 Task: Reply to email with the signature Delaney King with the subject 'Meeting minutes' from softage.1@softage.net with the message 'Could you provide me with a status report on the project's resource utilization?' with CC to softage.10@softage.net with an attached document Business_case.docx
Action: Mouse moved to (982, 231)
Screenshot: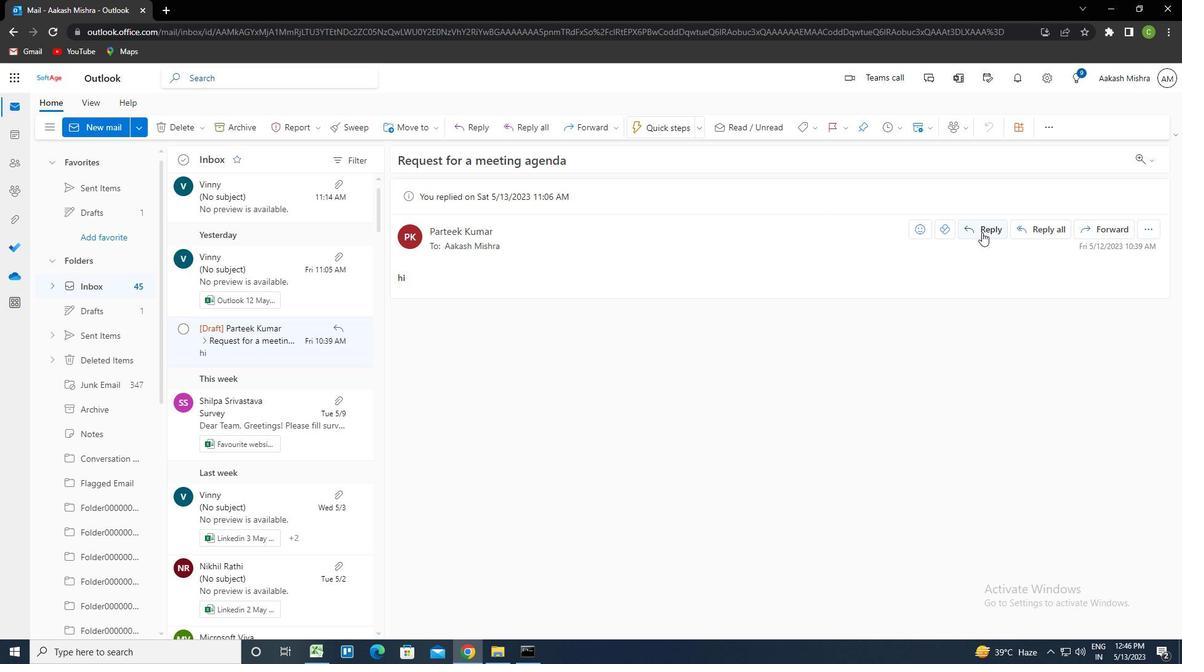 
Action: Mouse pressed left at (982, 231)
Screenshot: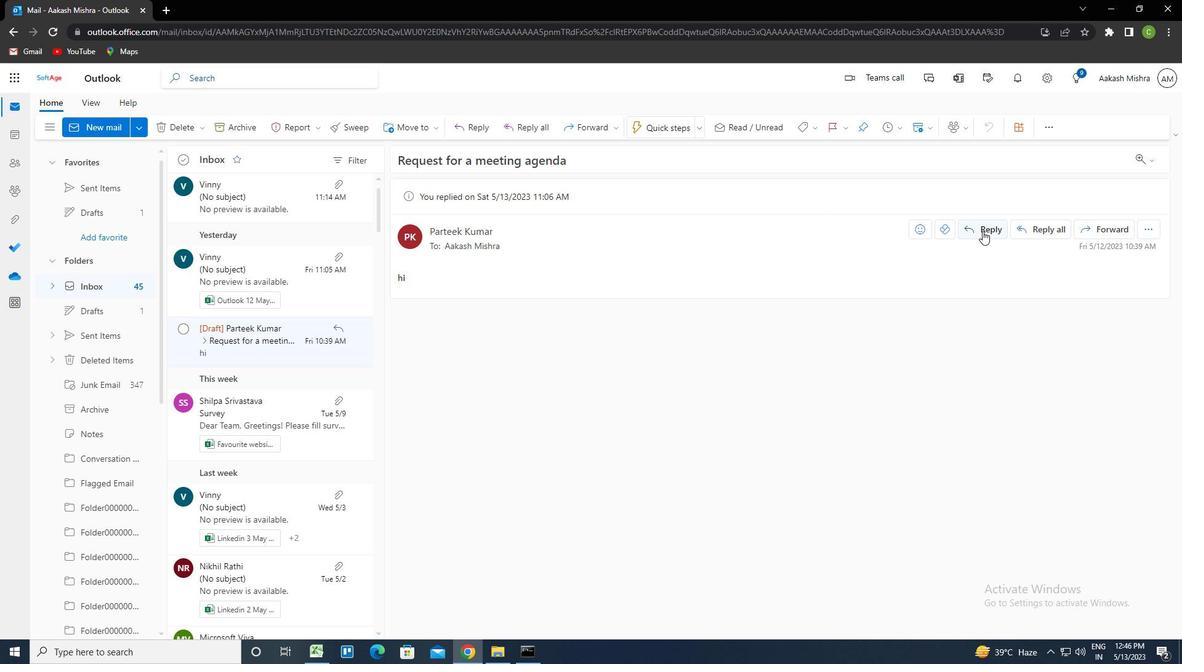 
Action: Mouse moved to (792, 135)
Screenshot: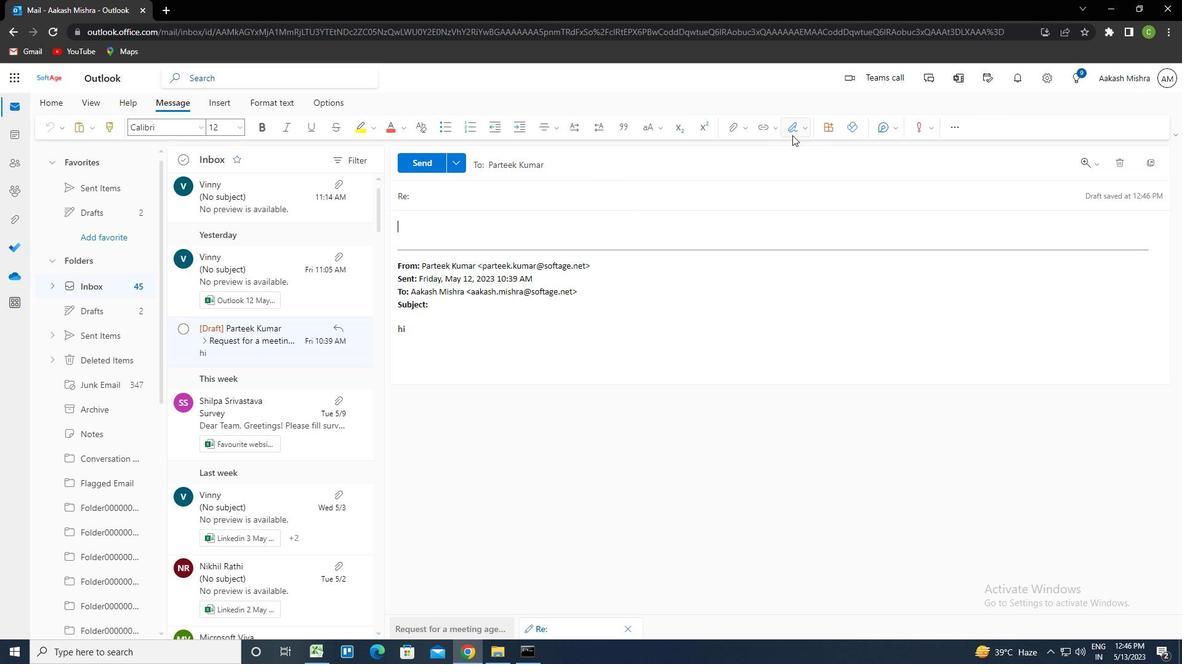 
Action: Mouse pressed left at (792, 135)
Screenshot: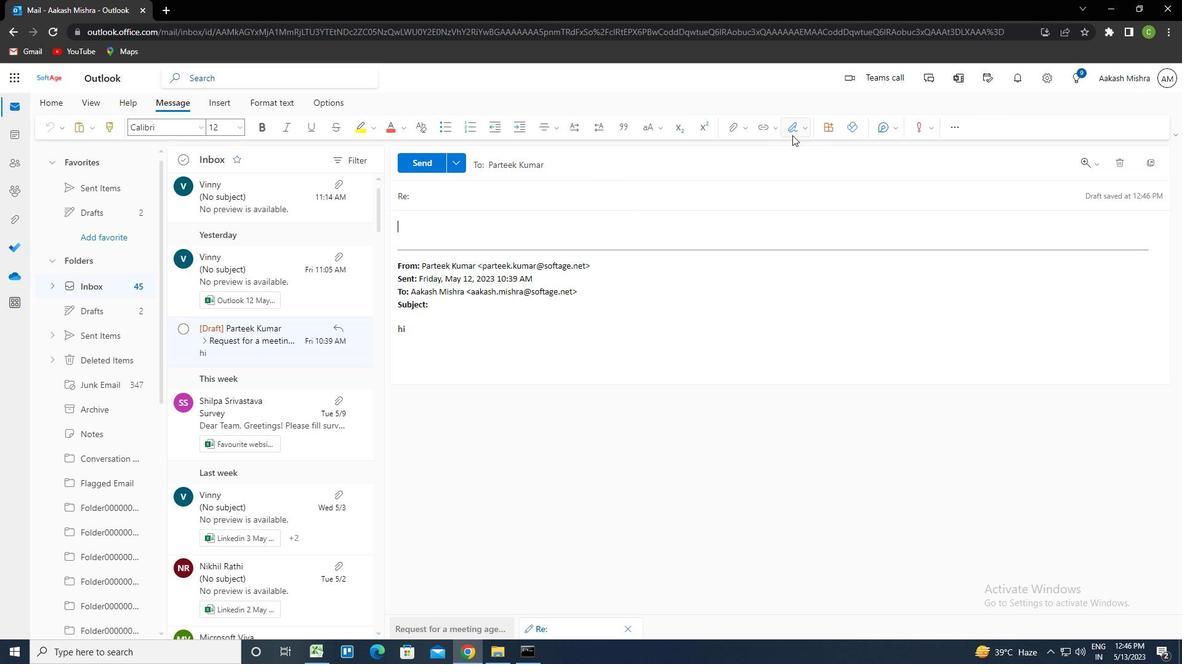 
Action: Mouse moved to (769, 177)
Screenshot: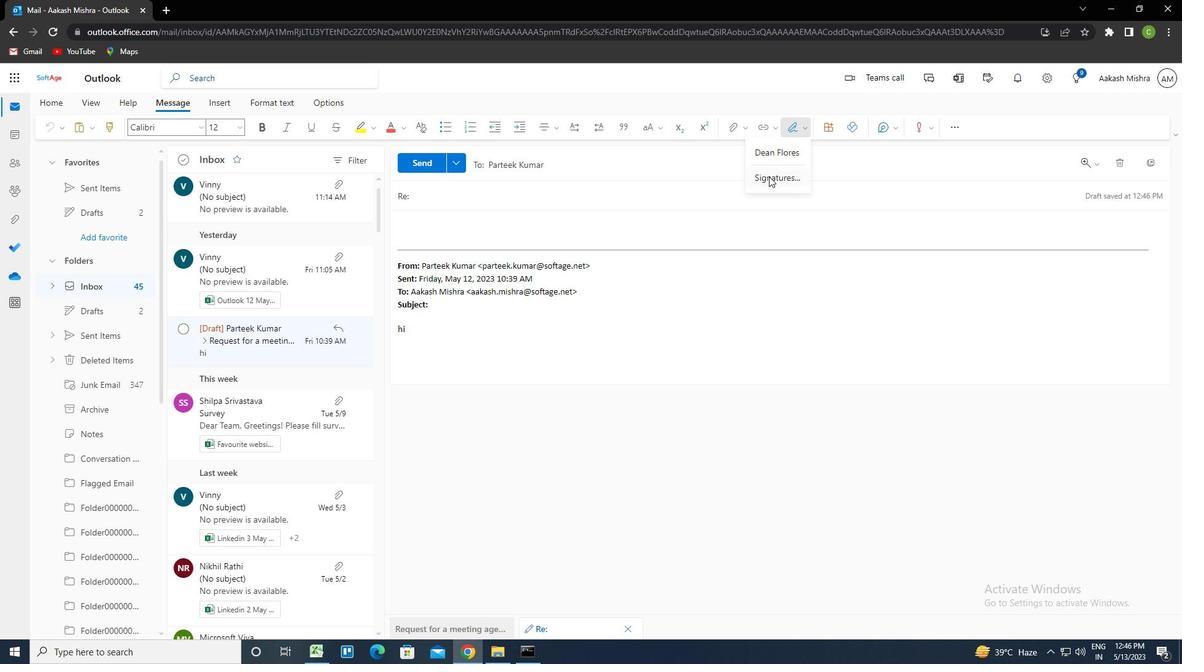 
Action: Mouse pressed left at (769, 177)
Screenshot: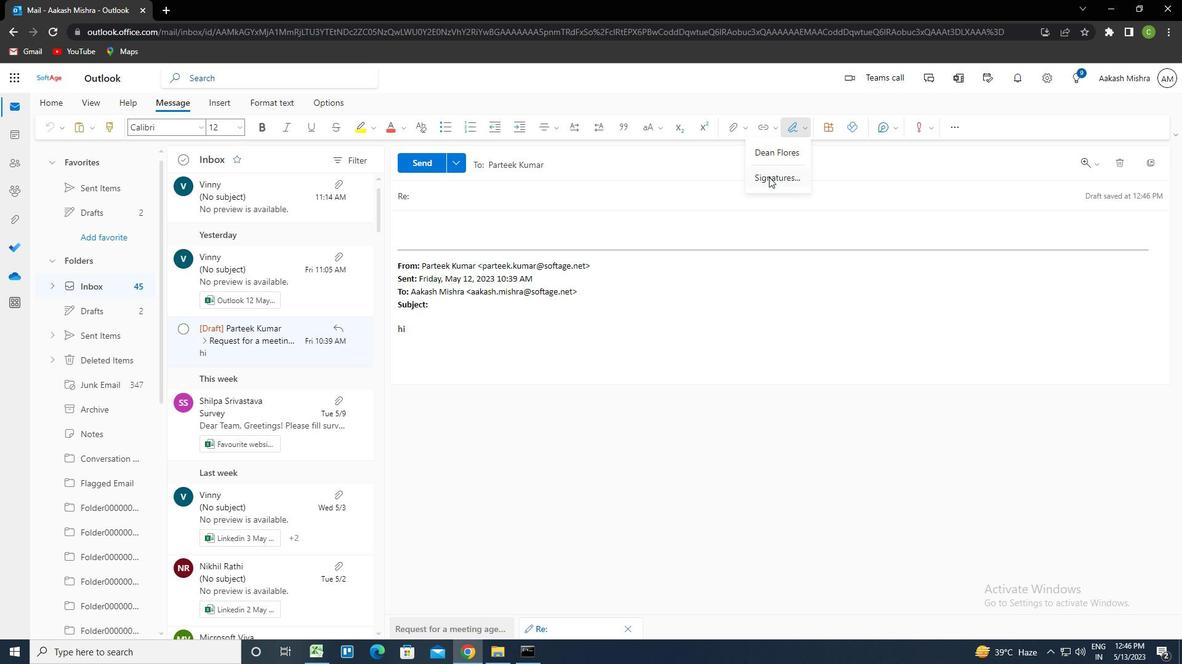
Action: Mouse moved to (831, 227)
Screenshot: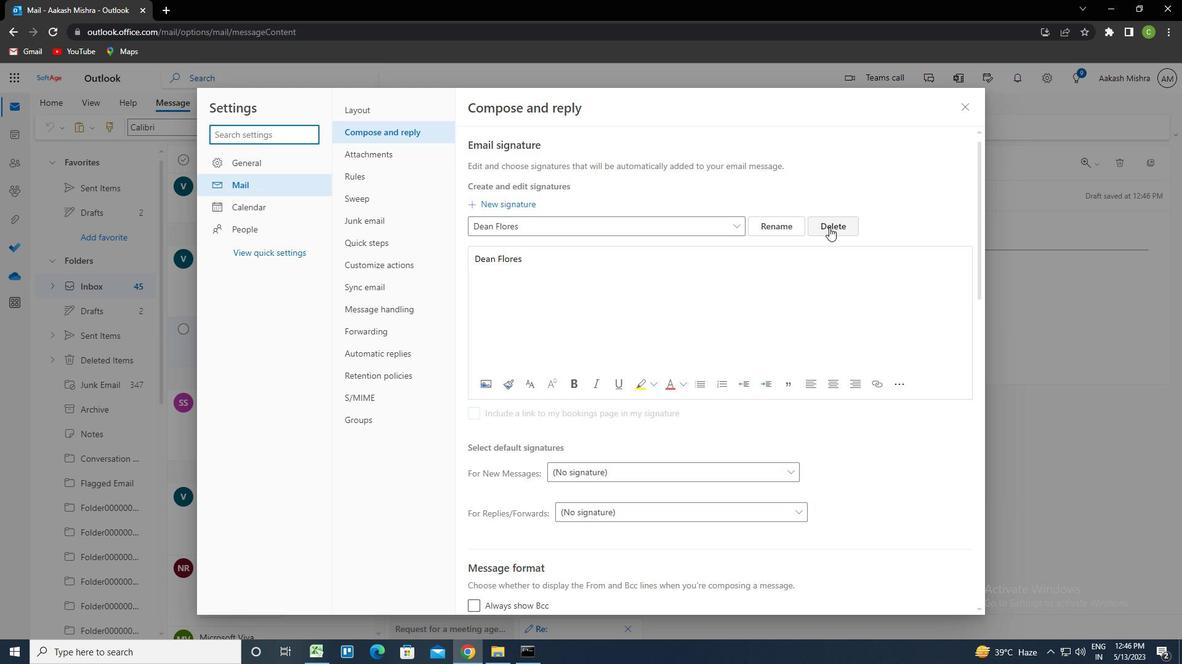 
Action: Mouse pressed left at (831, 227)
Screenshot: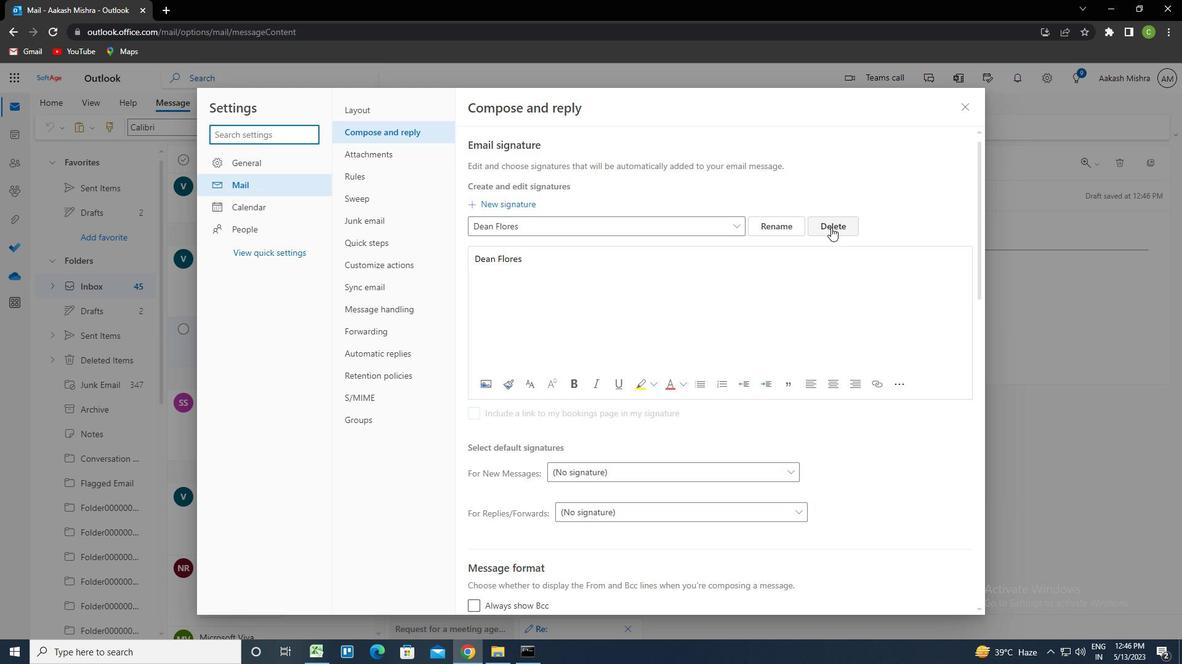 
Action: Mouse moved to (647, 229)
Screenshot: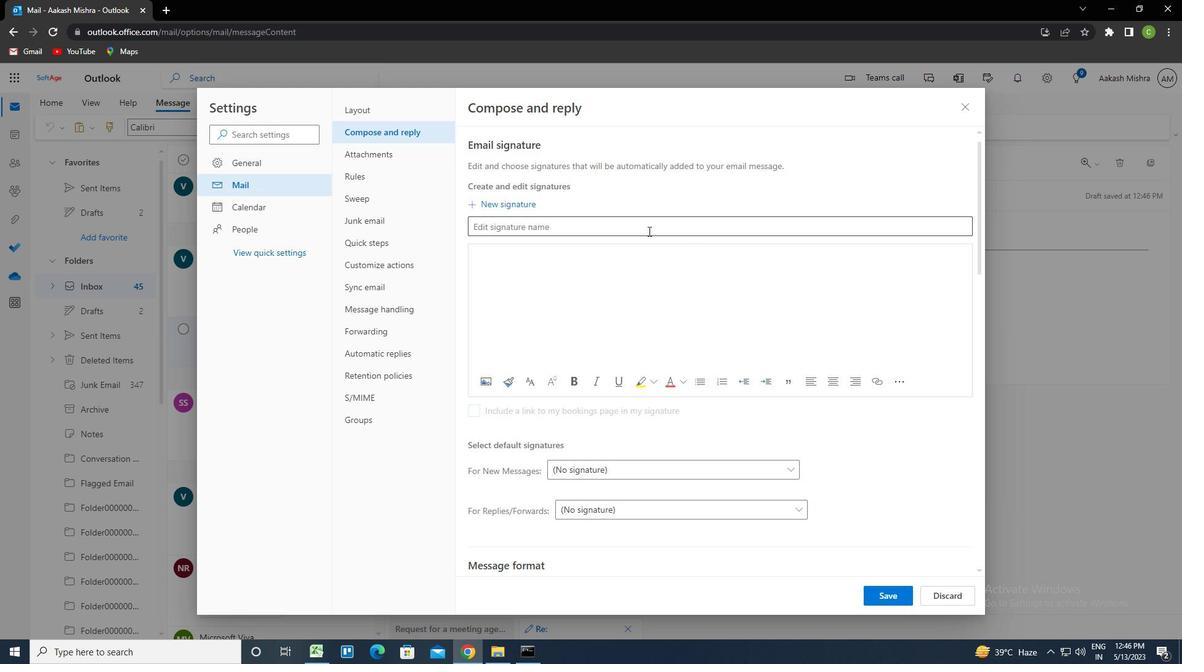 
Action: Mouse pressed left at (647, 229)
Screenshot: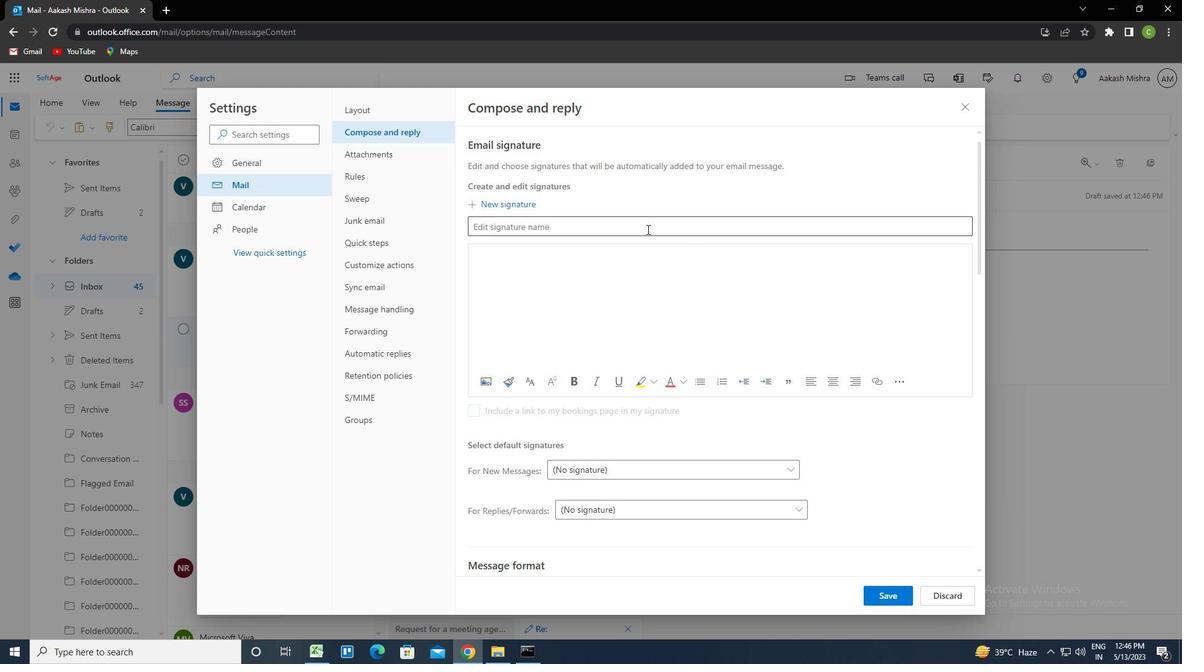 
Action: Key pressed <Key.caps_lock>d<Key.caps_lock>Elaney<Key.space><Key.caps_lock>k<Key.caps_lock>ing<Key.tab><Key.caps_lock>d<Key.caps_lock>enaley<Key.backspace><Key.backspace><Key.backspace><Key.backspace><Key.backspace>laney<Key.space><Key.caps_lock>k<Key.caps_lock>inf<Key.backspace>g
Screenshot: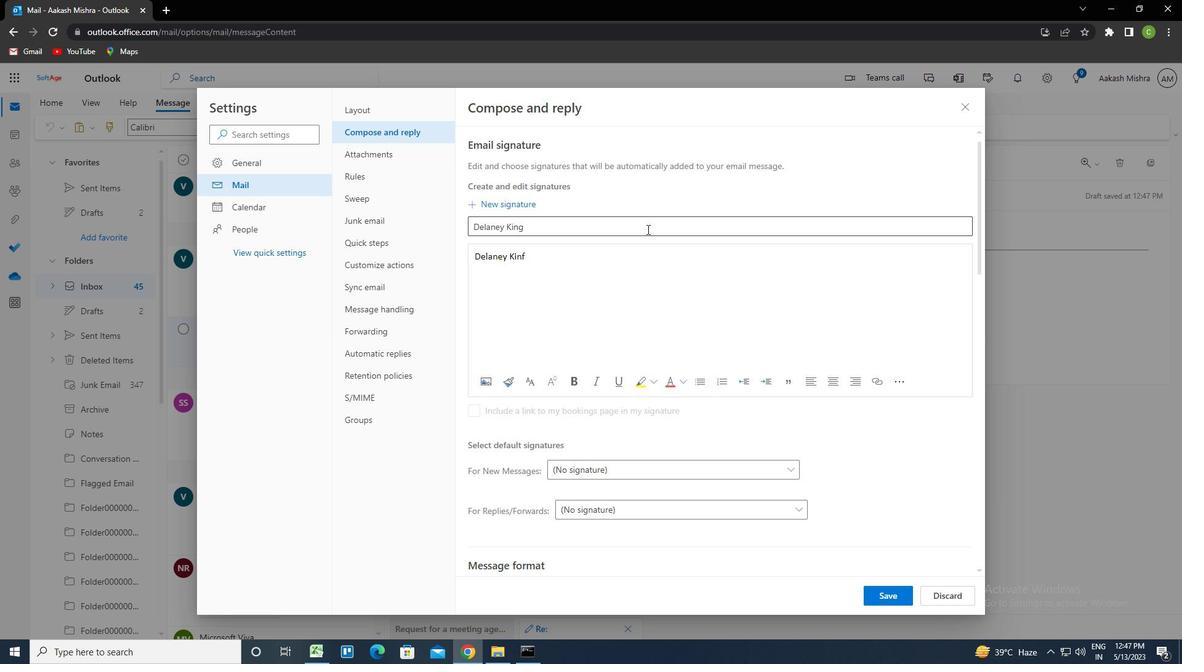 
Action: Mouse moved to (880, 594)
Screenshot: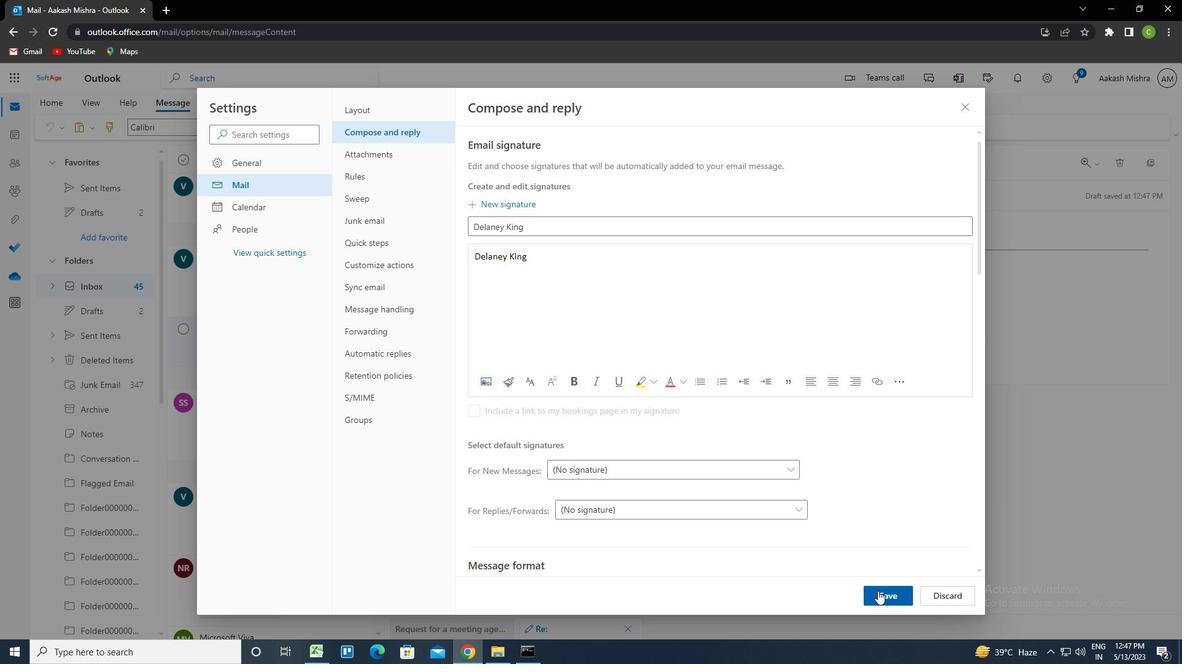 
Action: Mouse pressed left at (880, 594)
Screenshot: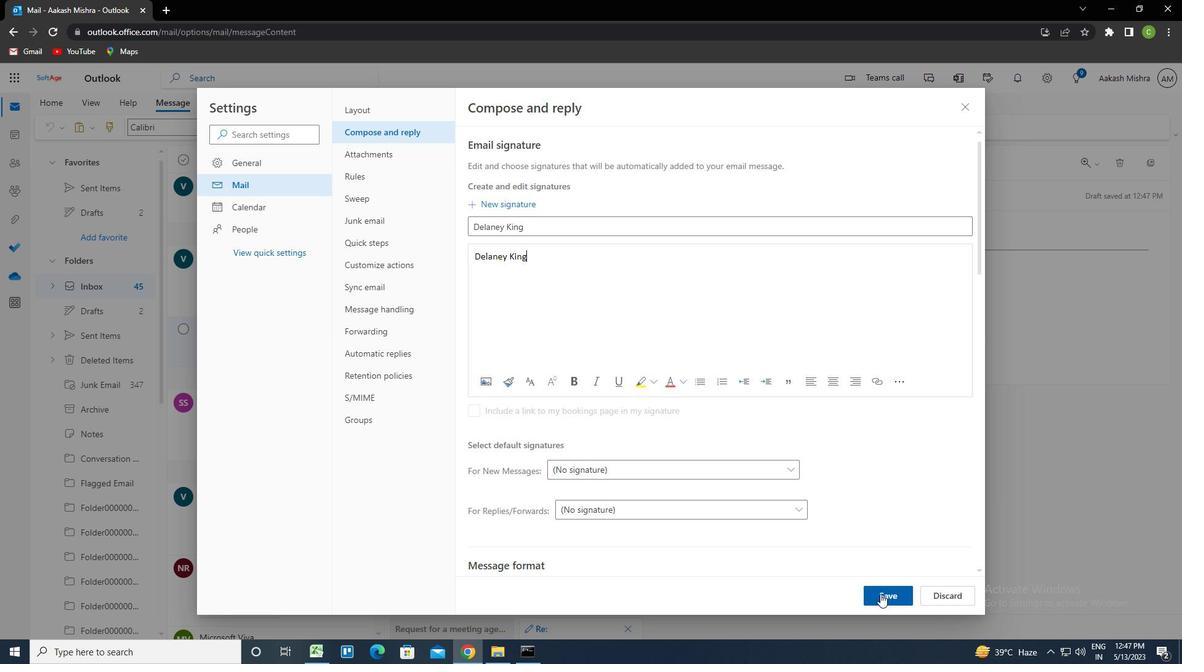 
Action: Mouse moved to (966, 113)
Screenshot: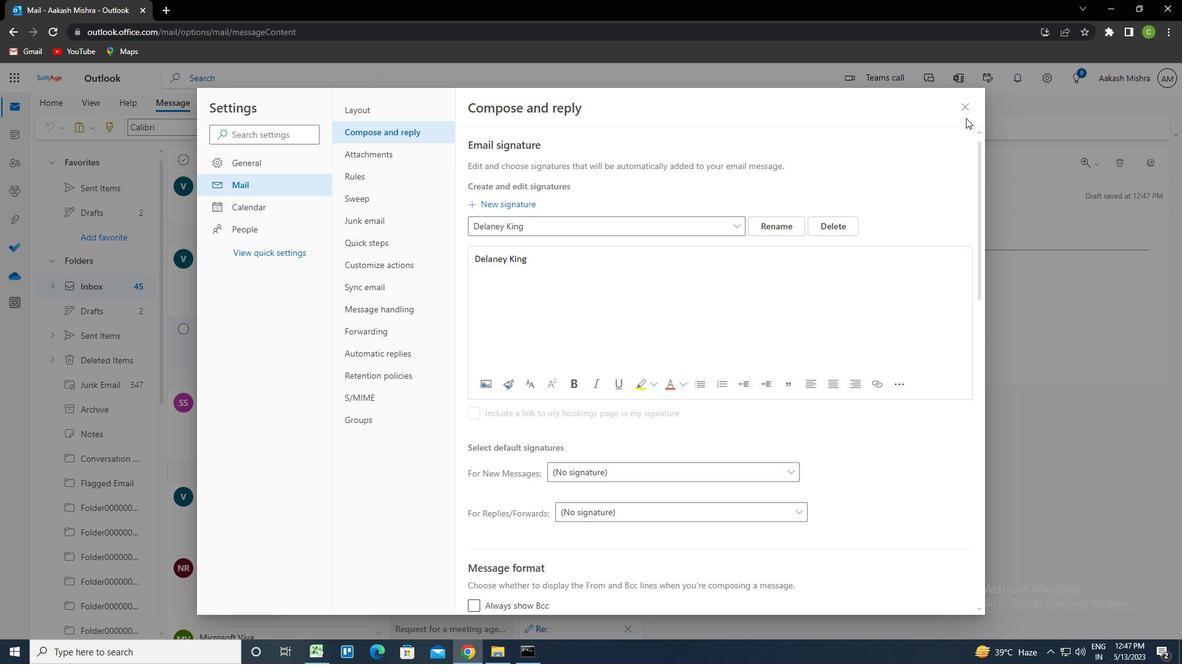 
Action: Mouse pressed left at (966, 113)
Screenshot: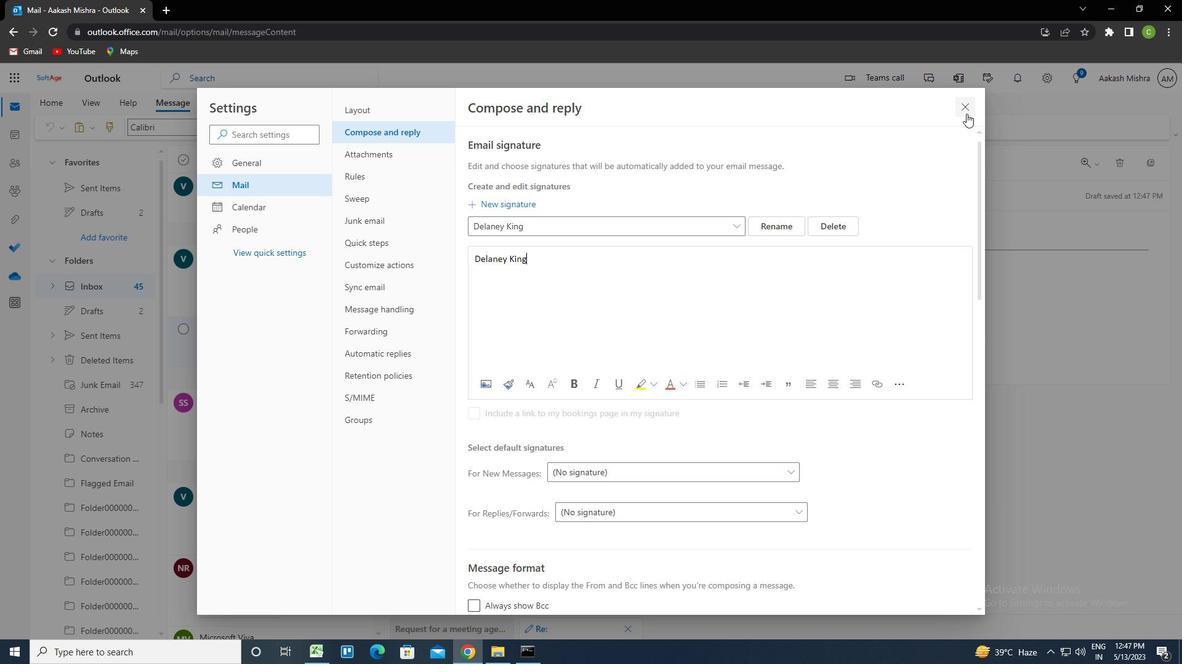 
Action: Mouse moved to (794, 129)
Screenshot: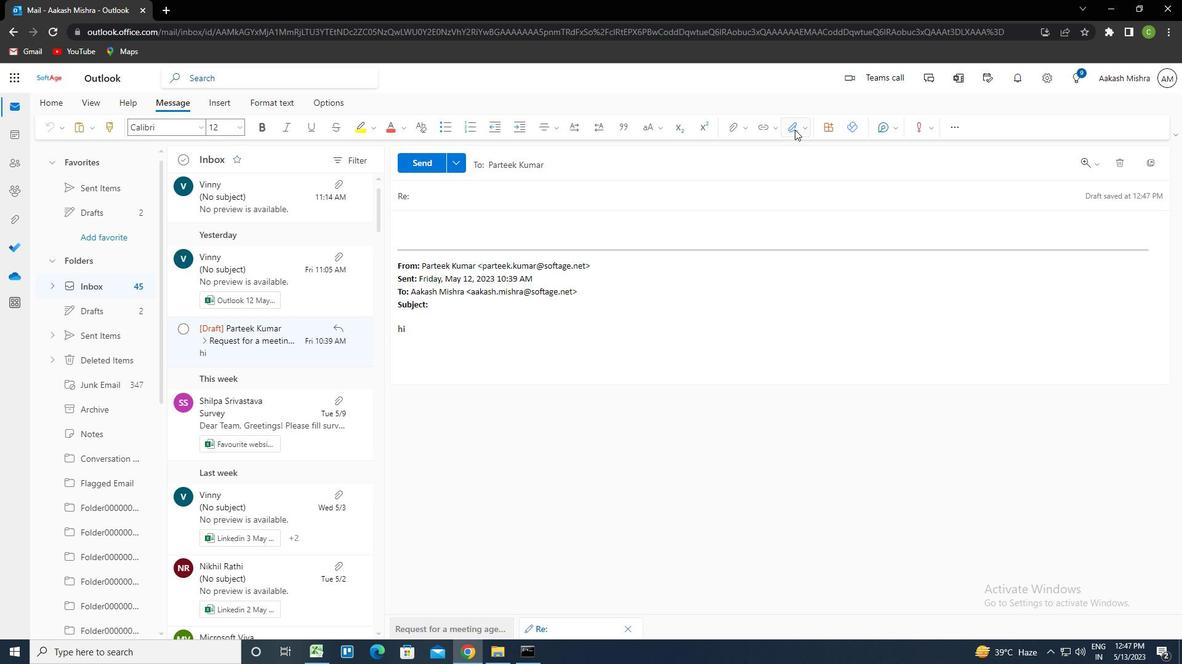 
Action: Mouse pressed left at (794, 129)
Screenshot: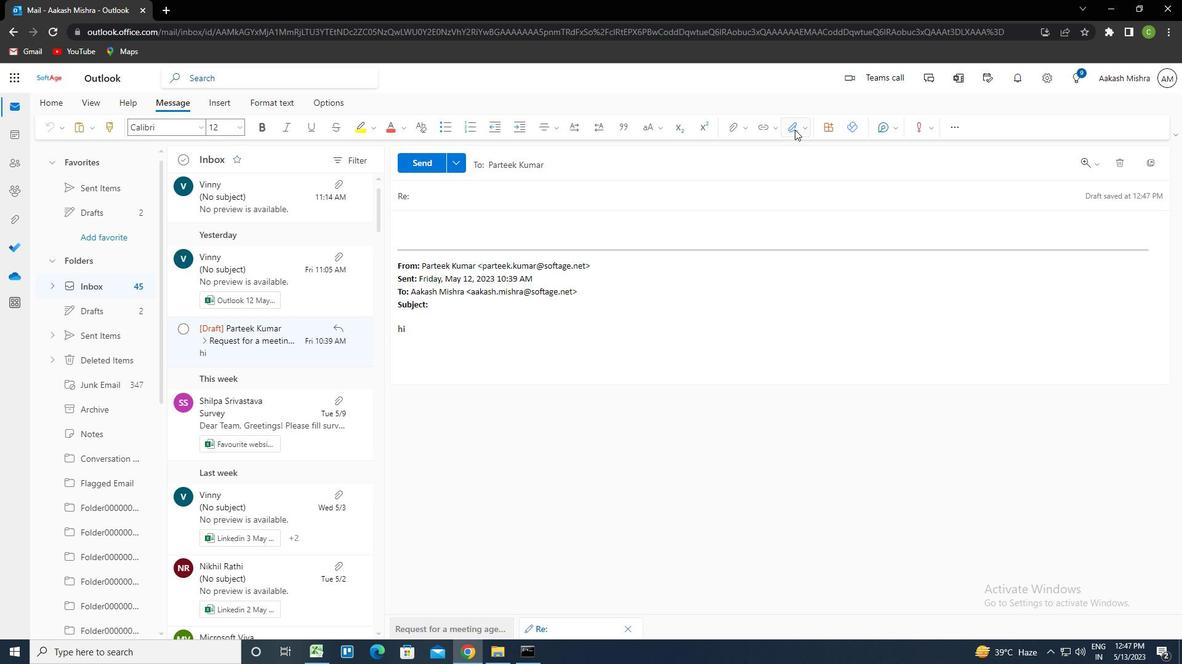 
Action: Mouse moved to (765, 181)
Screenshot: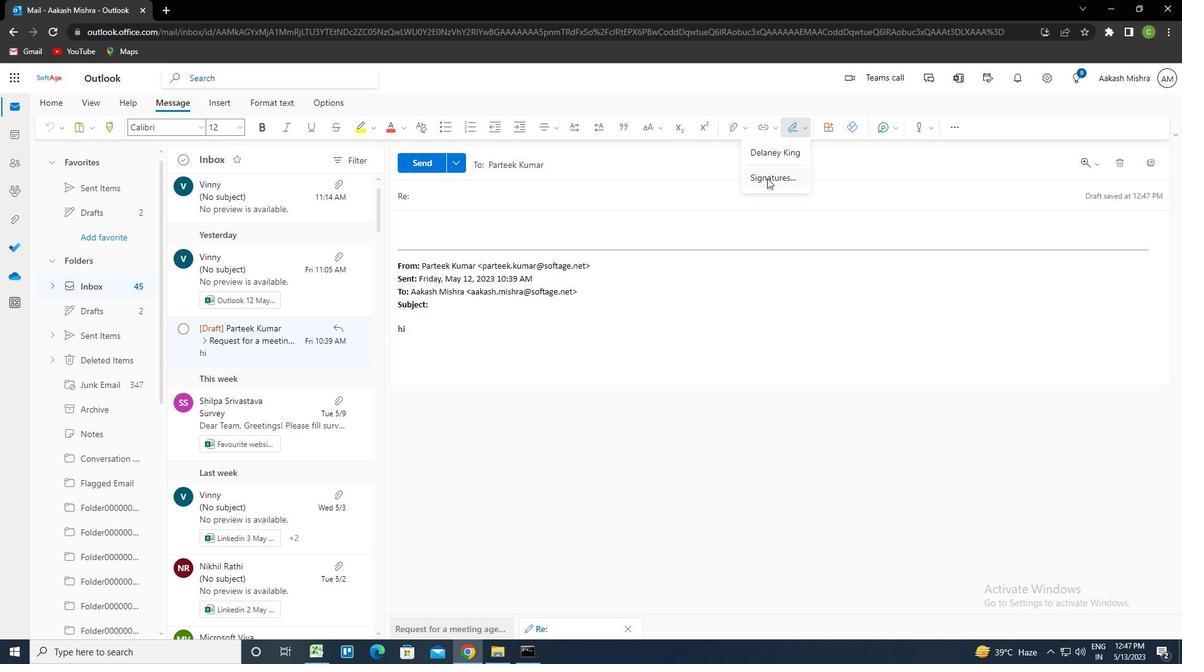 
Action: Mouse pressed left at (765, 181)
Screenshot: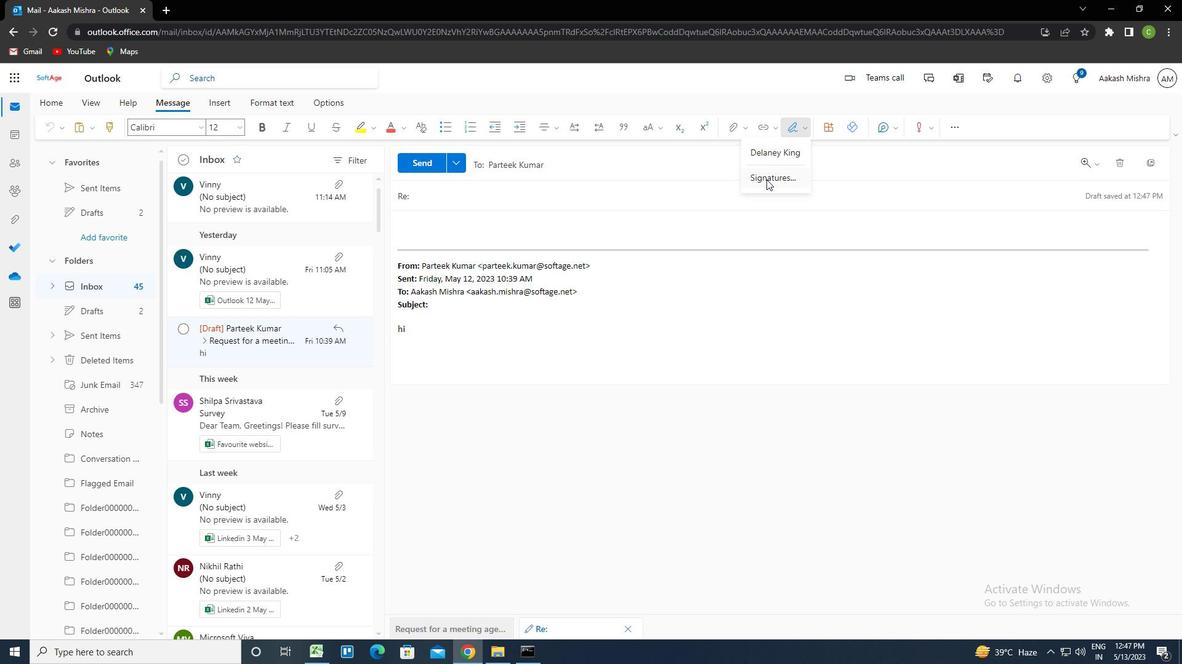 
Action: Mouse moved to (966, 104)
Screenshot: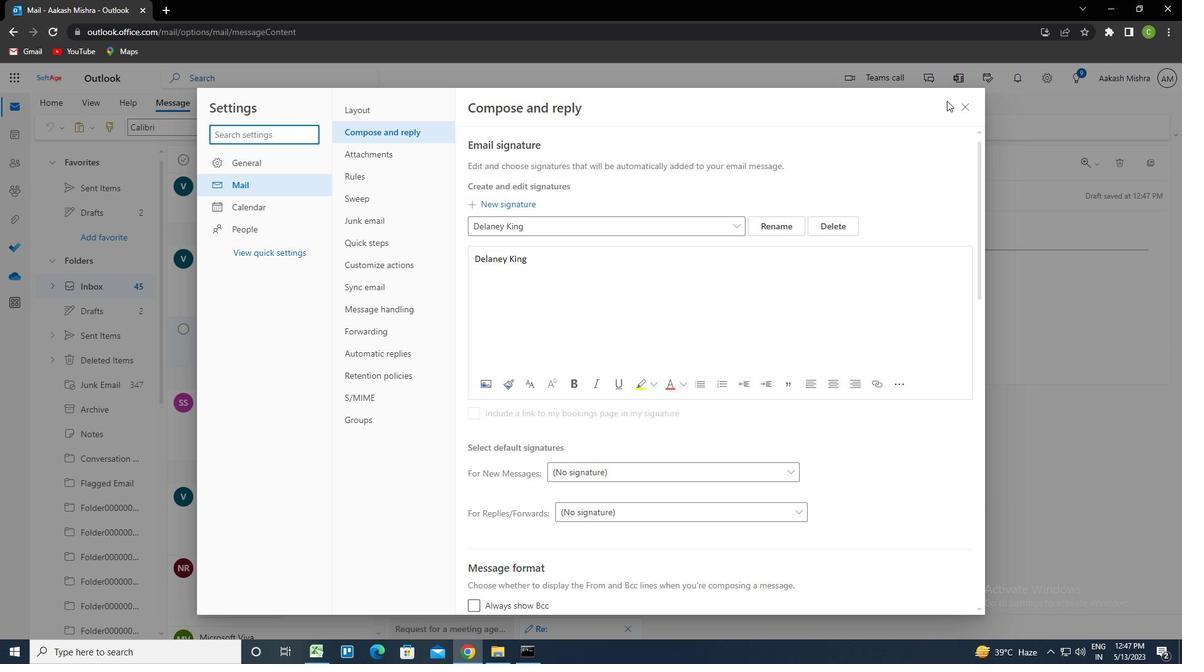 
Action: Mouse pressed left at (966, 104)
Screenshot: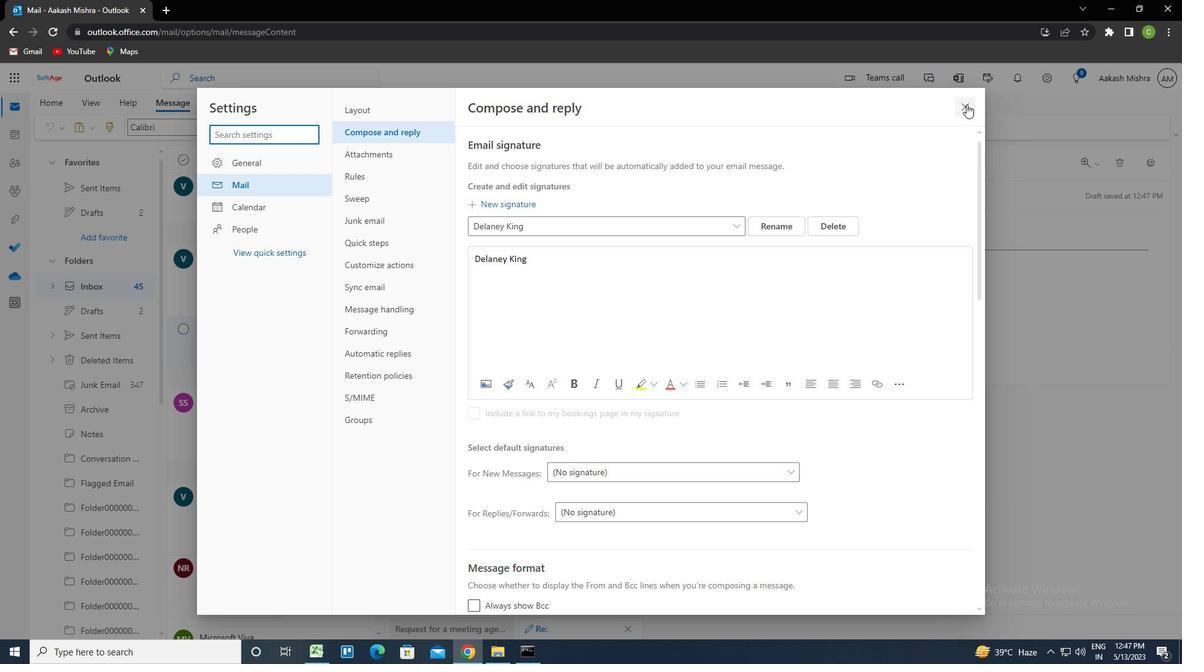 
Action: Mouse moved to (801, 131)
Screenshot: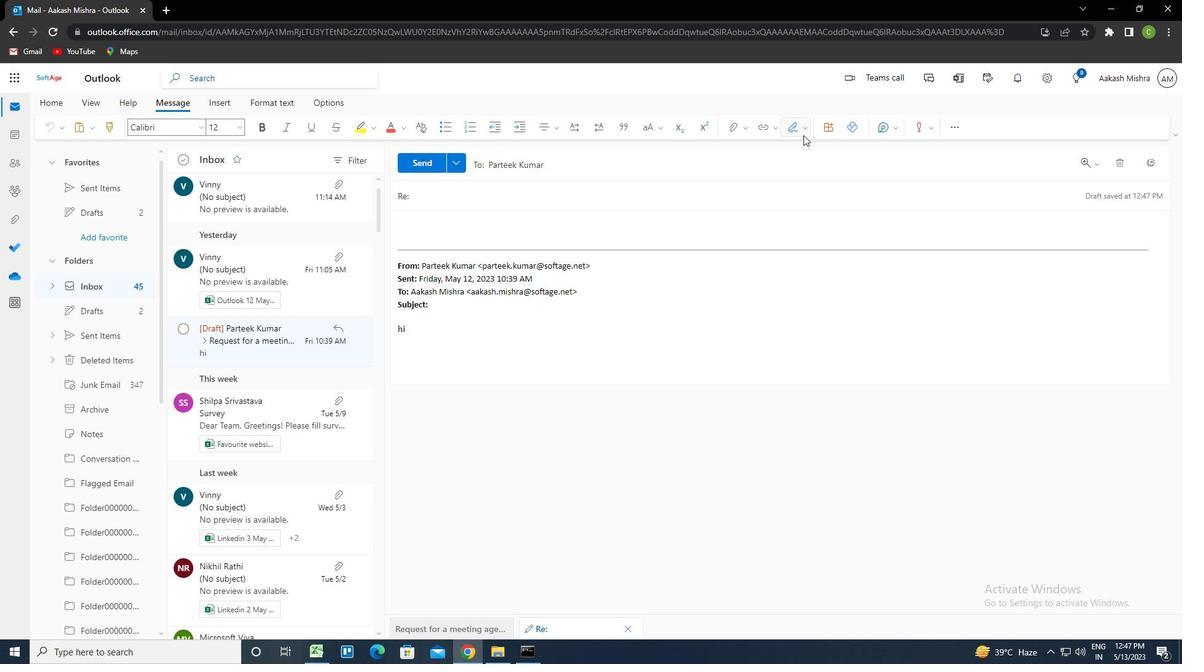 
Action: Mouse pressed left at (801, 131)
Screenshot: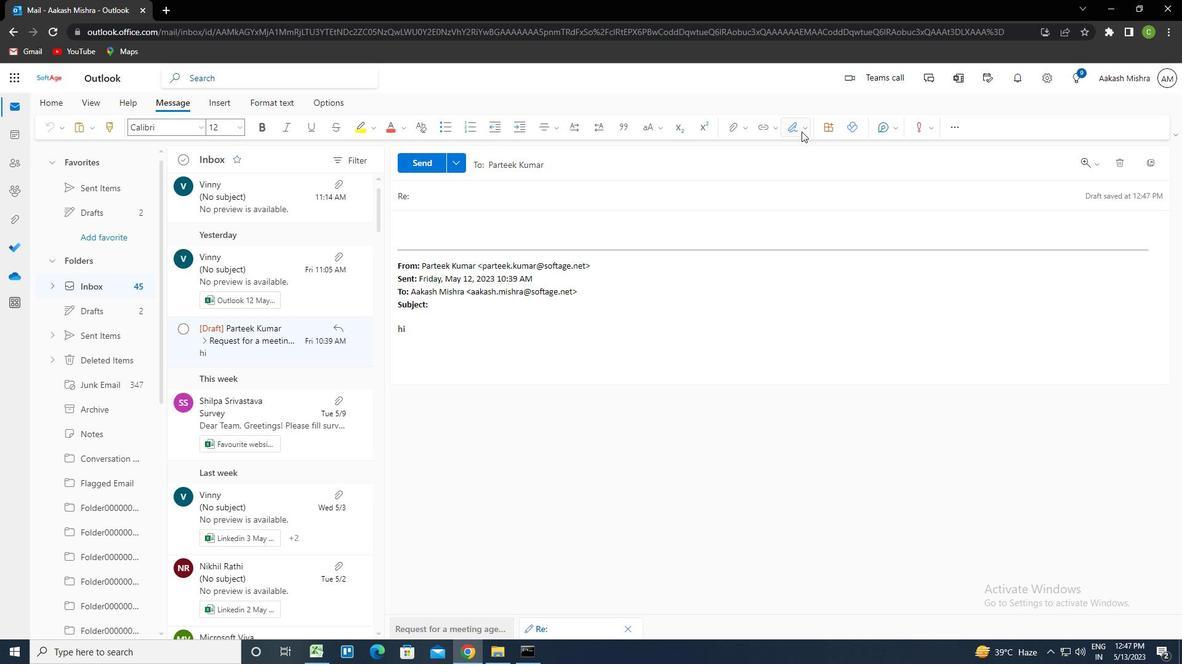 
Action: Mouse moved to (773, 152)
Screenshot: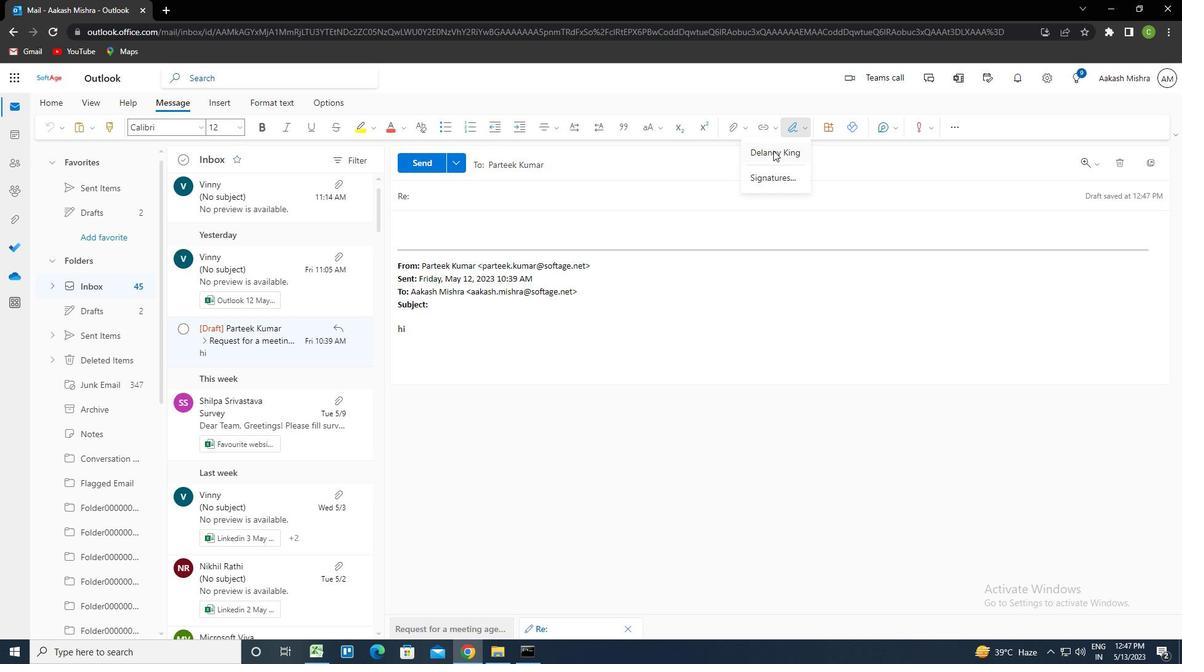 
Action: Mouse pressed left at (773, 152)
Screenshot: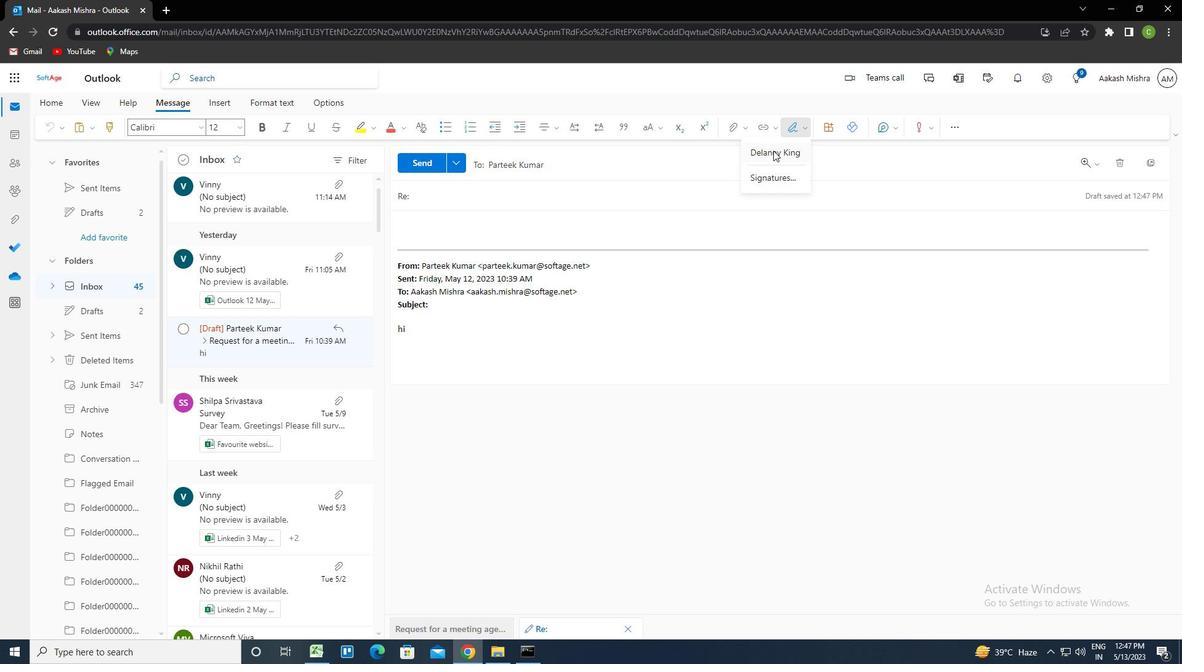 
Action: Mouse moved to (445, 205)
Screenshot: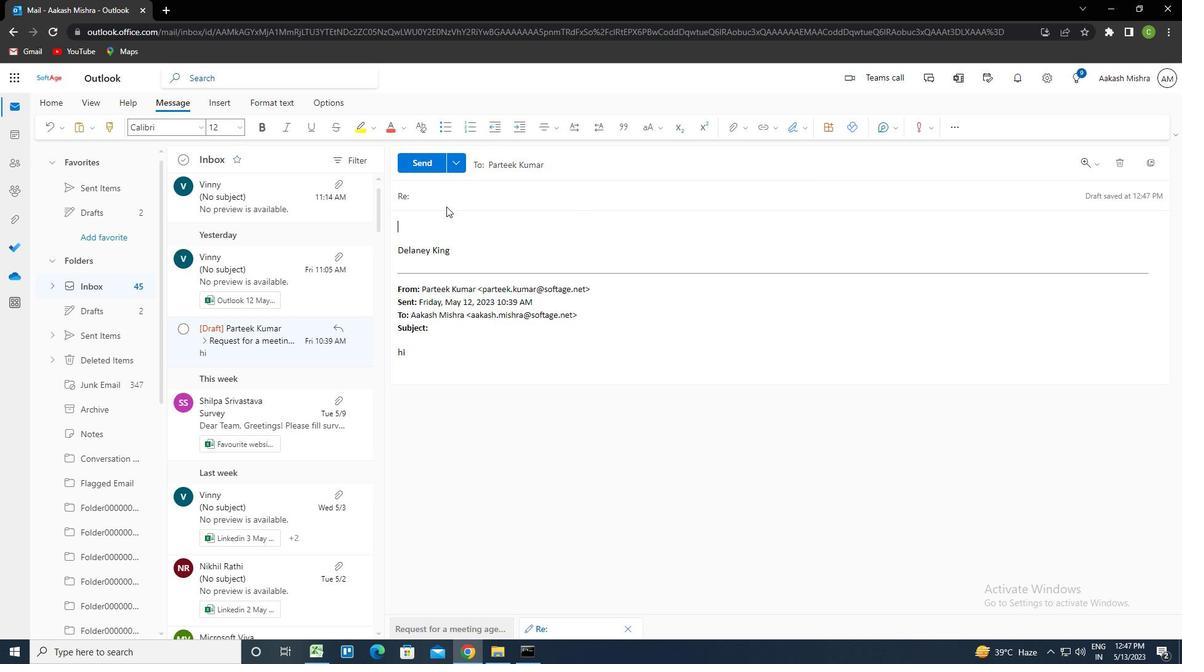
Action: Mouse pressed left at (445, 205)
Screenshot: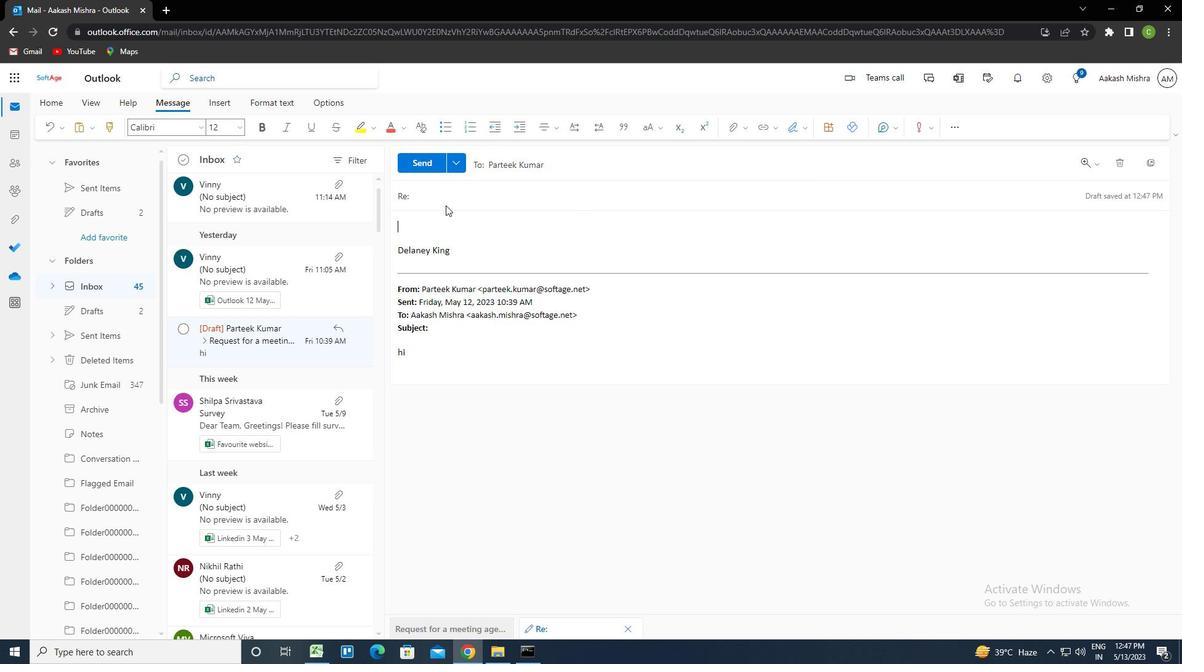 
Action: Mouse moved to (444, 198)
Screenshot: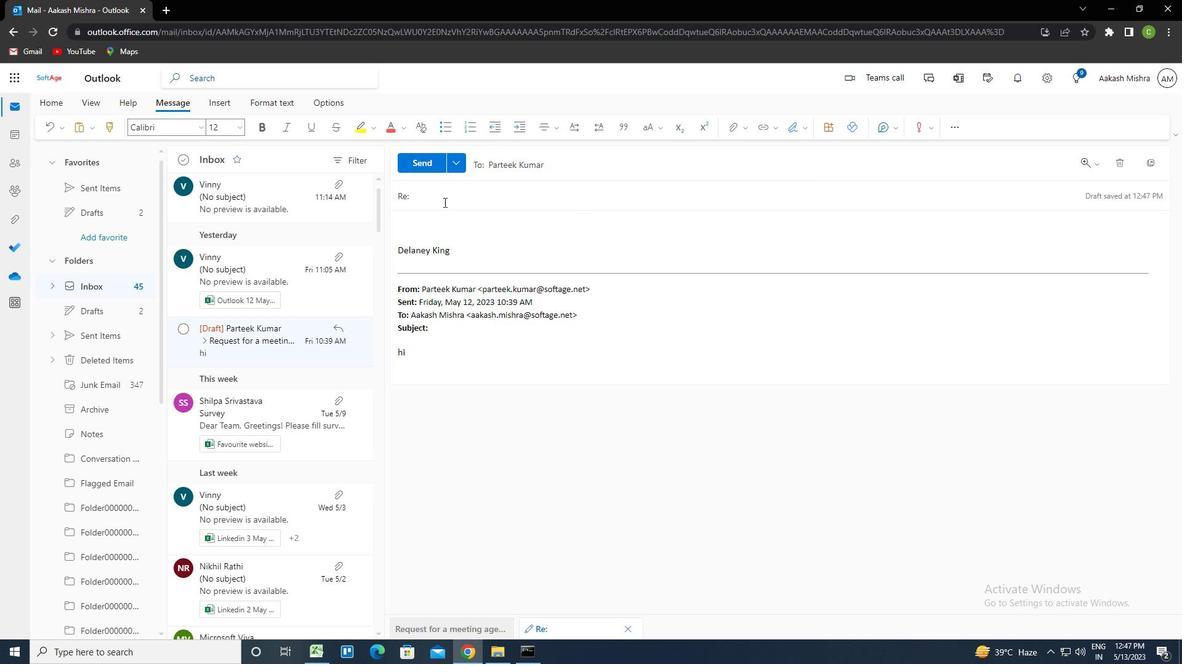 
Action: Mouse pressed left at (444, 198)
Screenshot: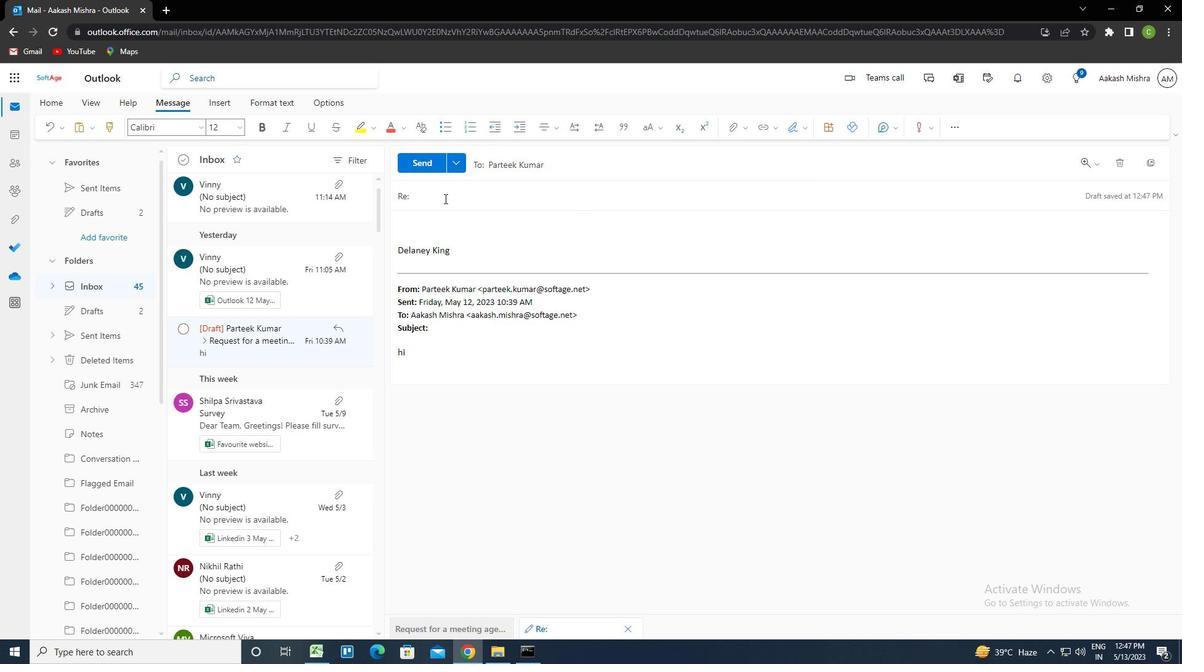 
Action: Key pressed <Key.caps_lock>m<Key.caps_lock>eeing<Key.space><Key.caps_lock><Key.caps_lock>minutes<Key.left><Key.left><Key.right><Key.right><Key.right>ctrl+T<Key.tab><Key.caps_lock>c<Key.caps_lock>ould<Key.space>yu<Key.backspace>ou<Key.space>please<Key.space><Key.backspace><Key.backspace><Key.backspace><Key.backspace><Key.backspace><Key.backspace>rovide<Key.space>me<Key.space>with<Key.space>a<Key.space>status<Key.space>report<Key.space>on<Key.space>the<Key.space>project's<Key.space>resource<Key.space>utilization
Screenshot: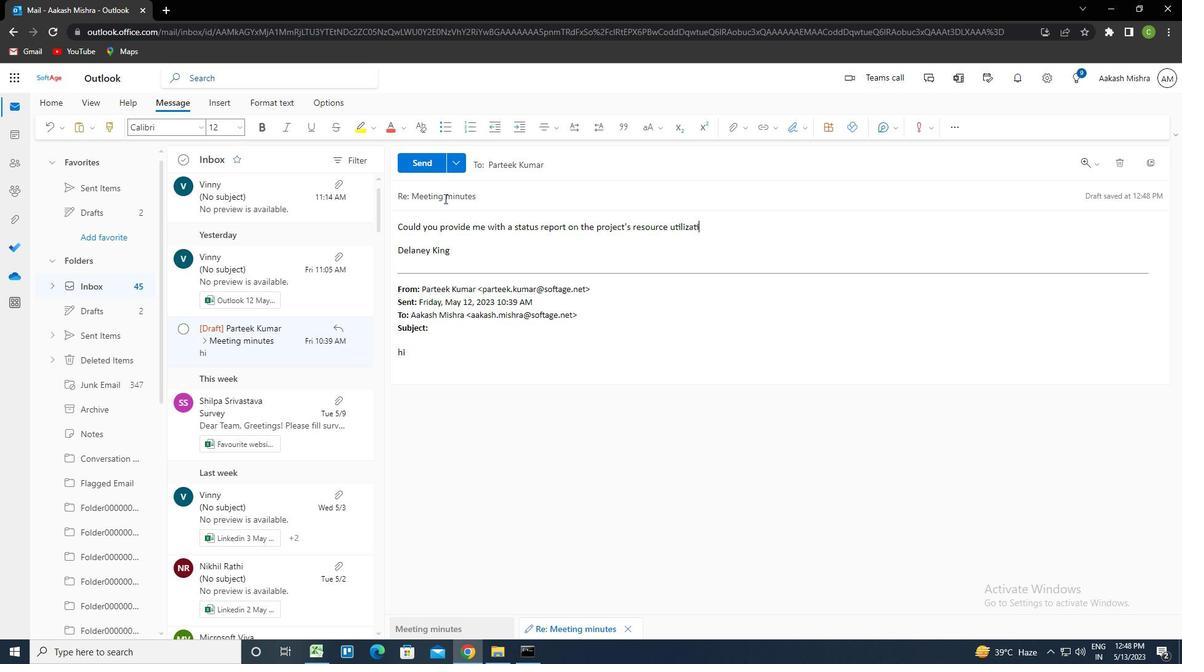
Action: Mouse moved to (573, 168)
Screenshot: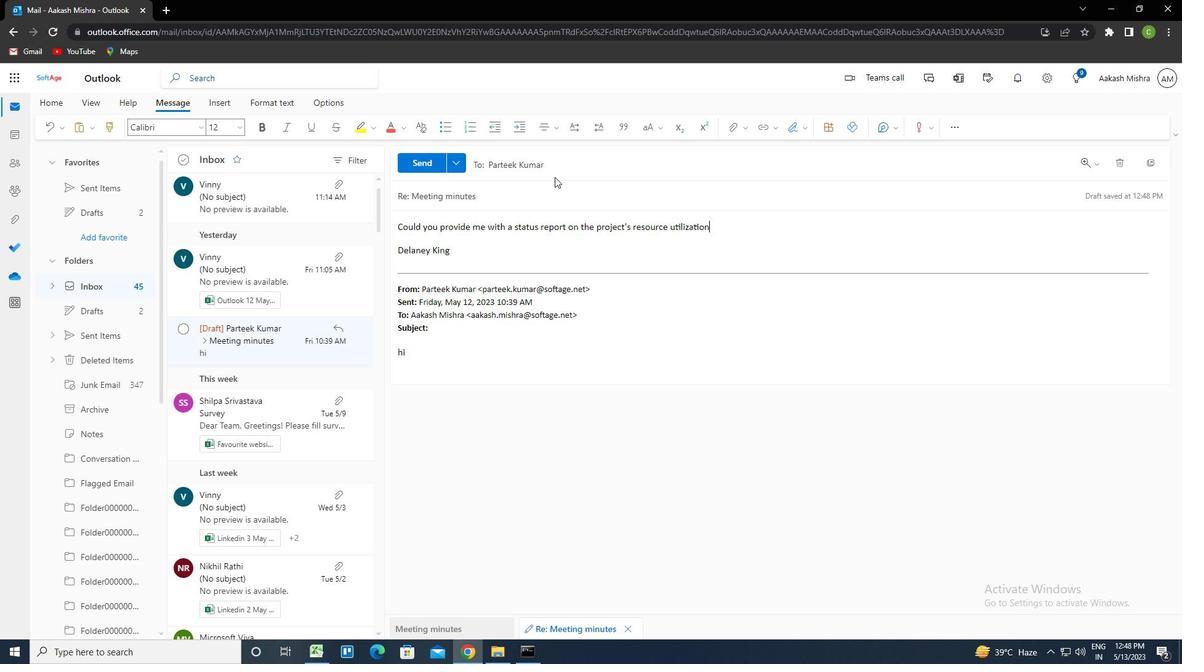 
Action: Mouse pressed left at (573, 168)
Screenshot: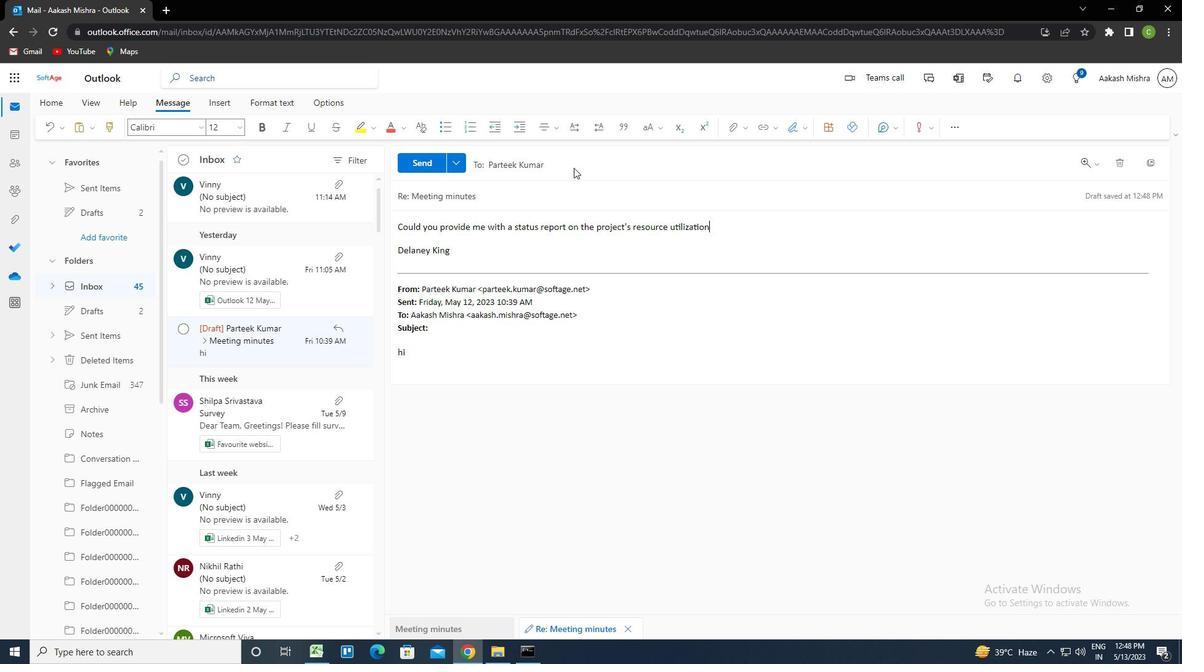 
Action: Mouse moved to (456, 230)
Screenshot: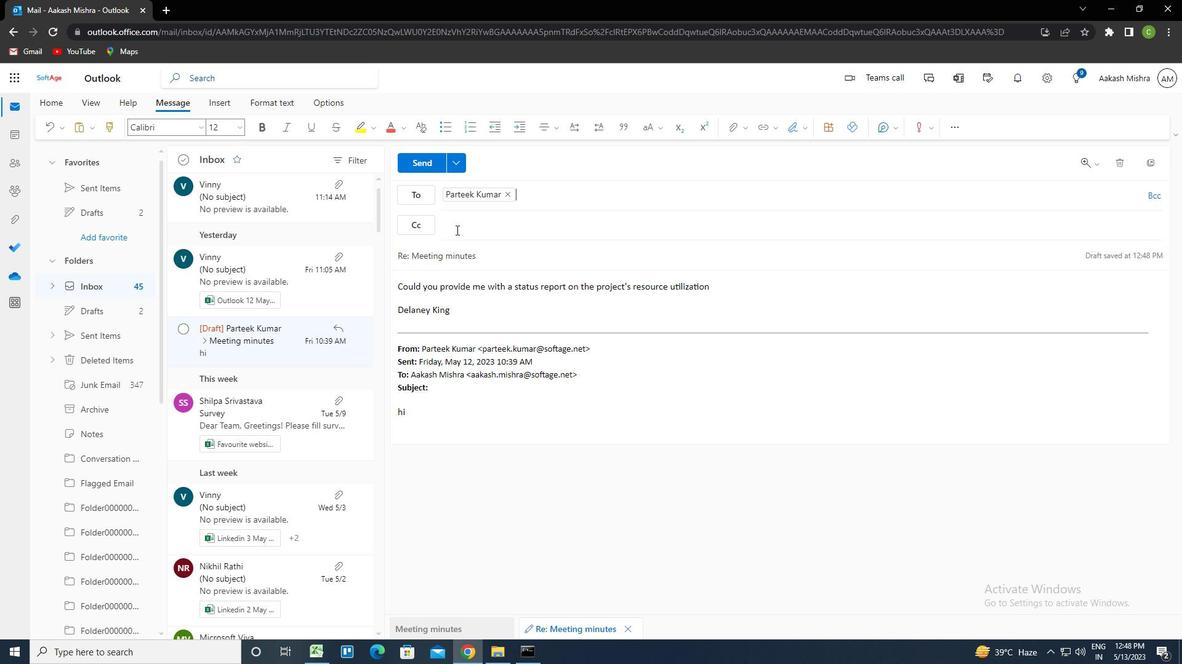 
Action: Mouse pressed left at (456, 230)
Screenshot: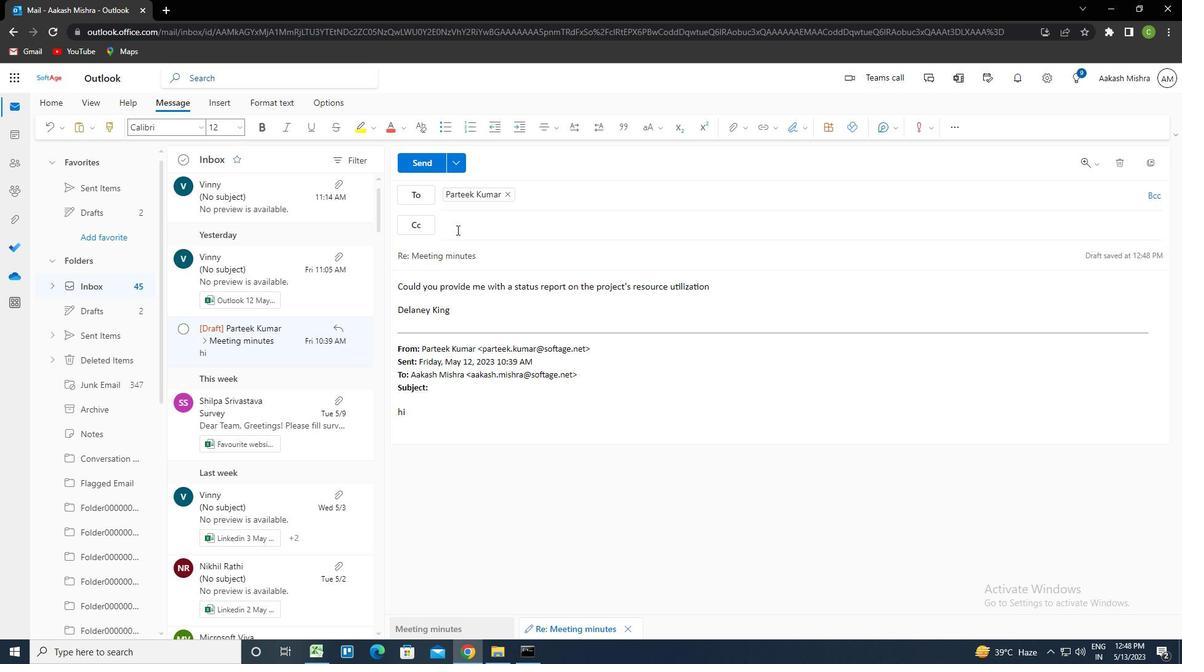 
Action: Key pressed softage.10<Key.shift>@SOFTAGE.NET<Key.enter>
Screenshot: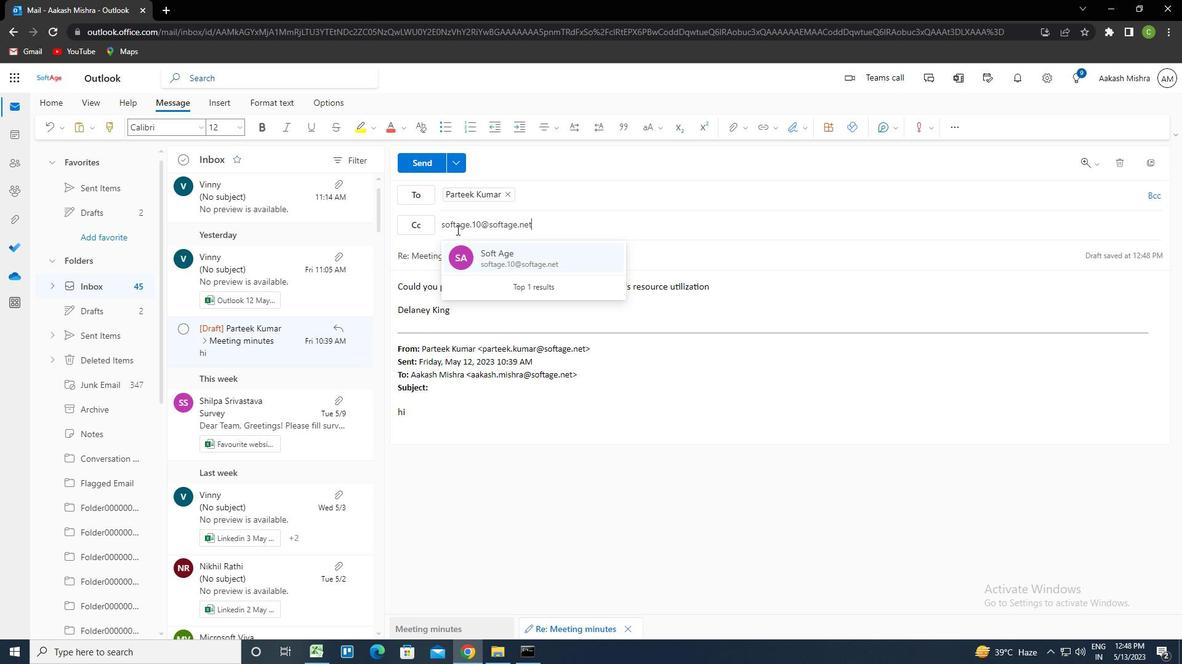 
Action: Mouse moved to (498, 218)
Screenshot: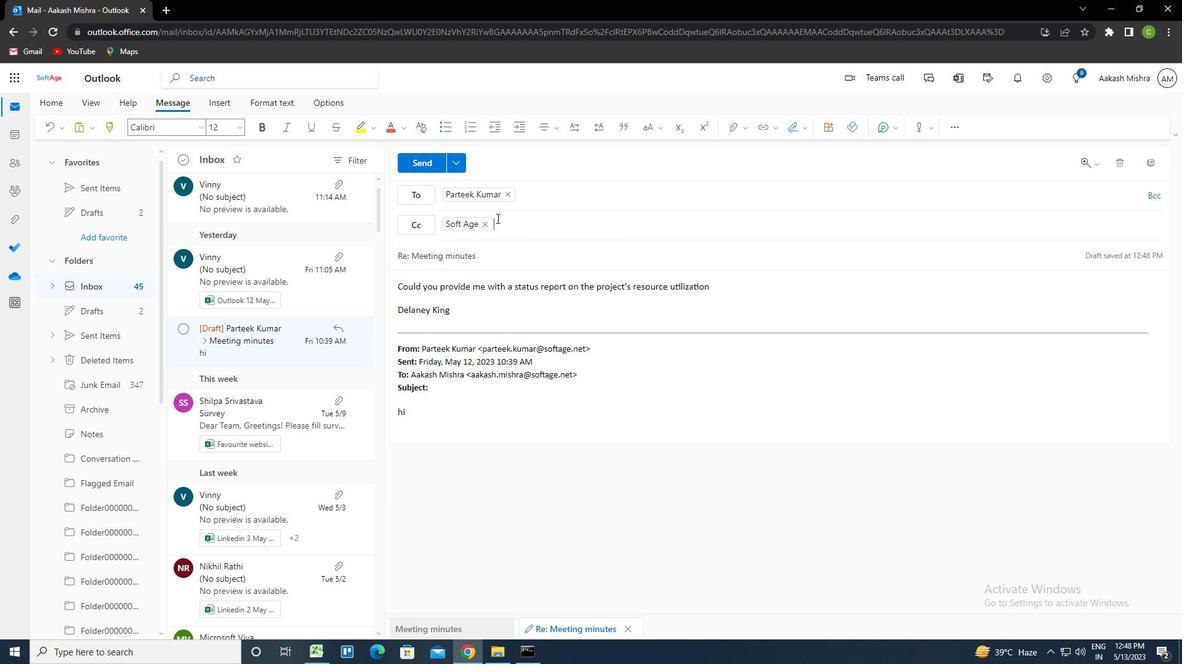 
Action: Mouse scrolled (498, 217) with delta (0, 0)
Screenshot: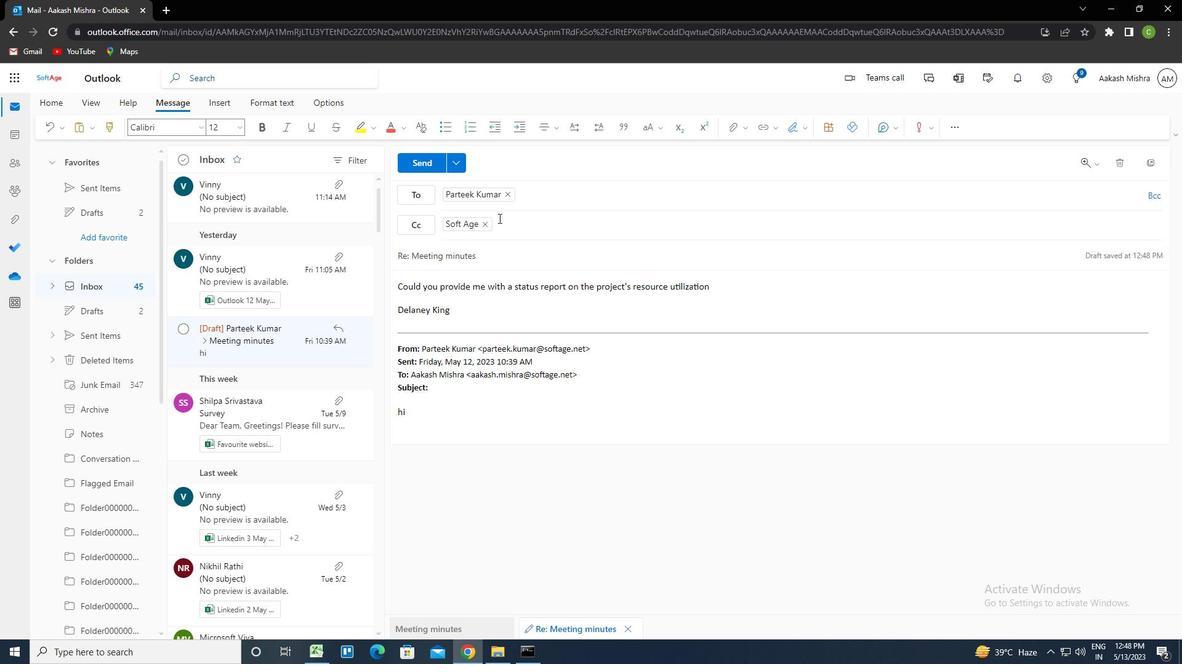 
Action: Mouse moved to (732, 124)
Screenshot: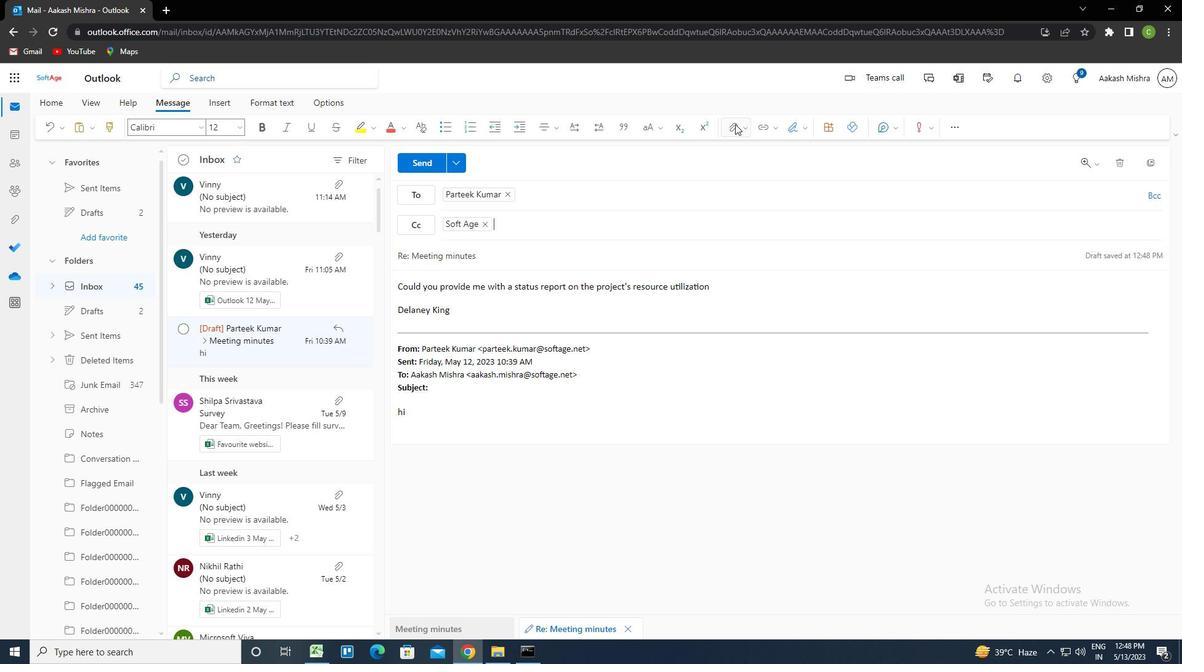 
Action: Mouse pressed left at (732, 124)
Screenshot: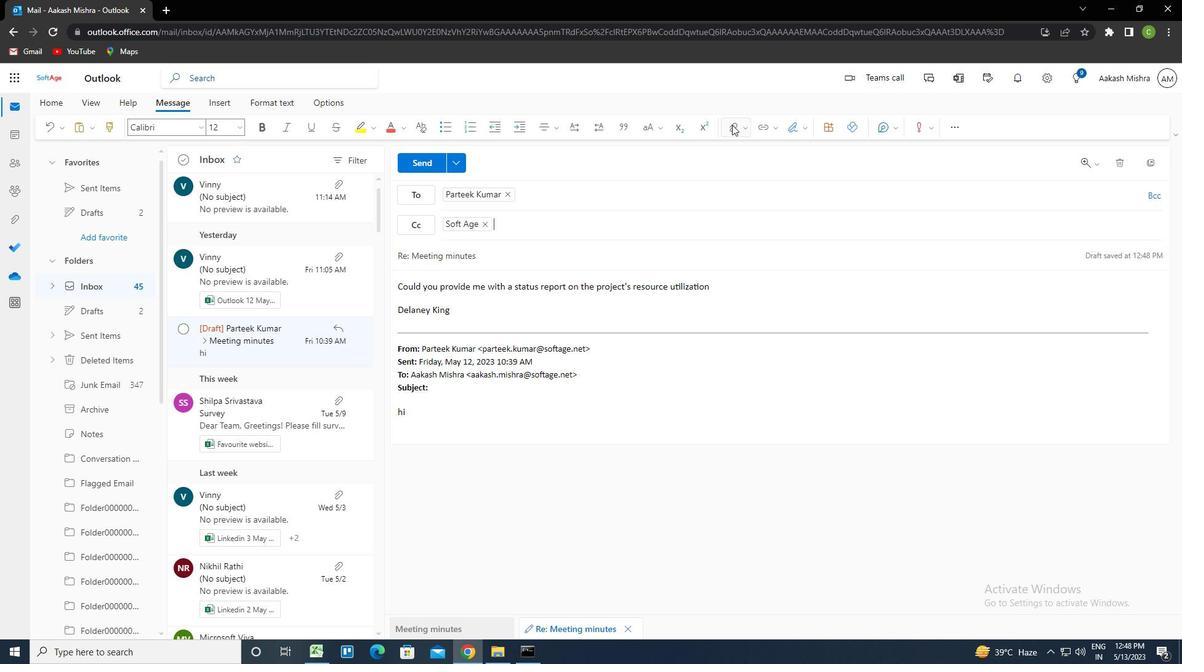 
Action: Mouse moved to (703, 157)
Screenshot: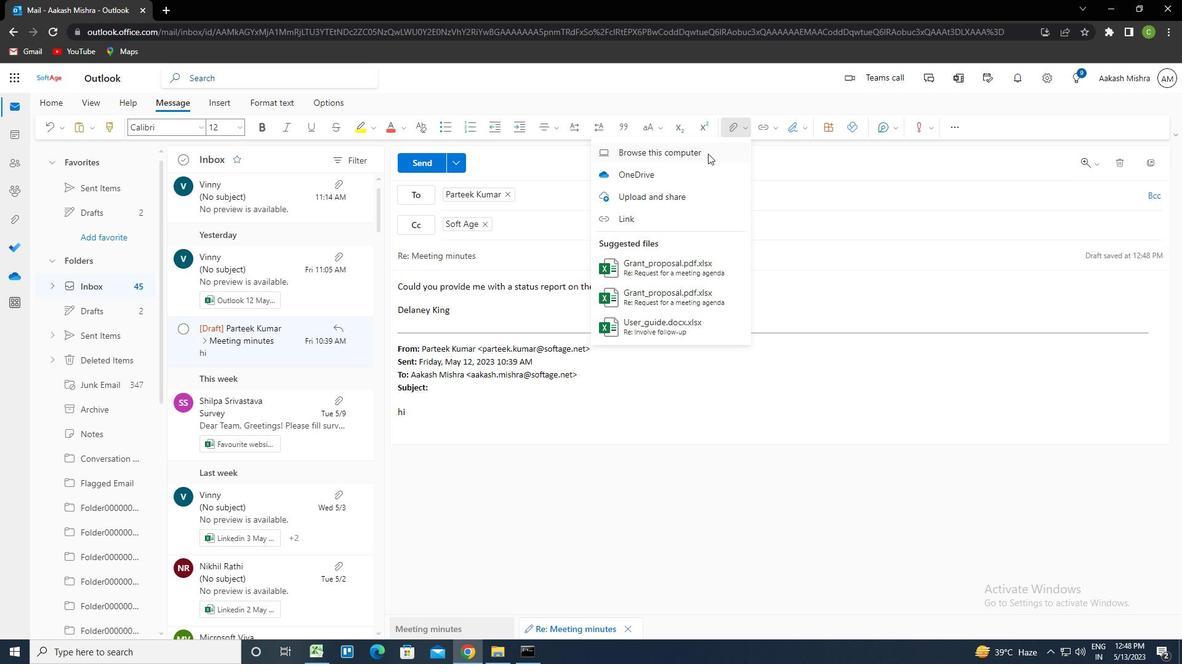 
Action: Mouse pressed left at (703, 157)
Screenshot: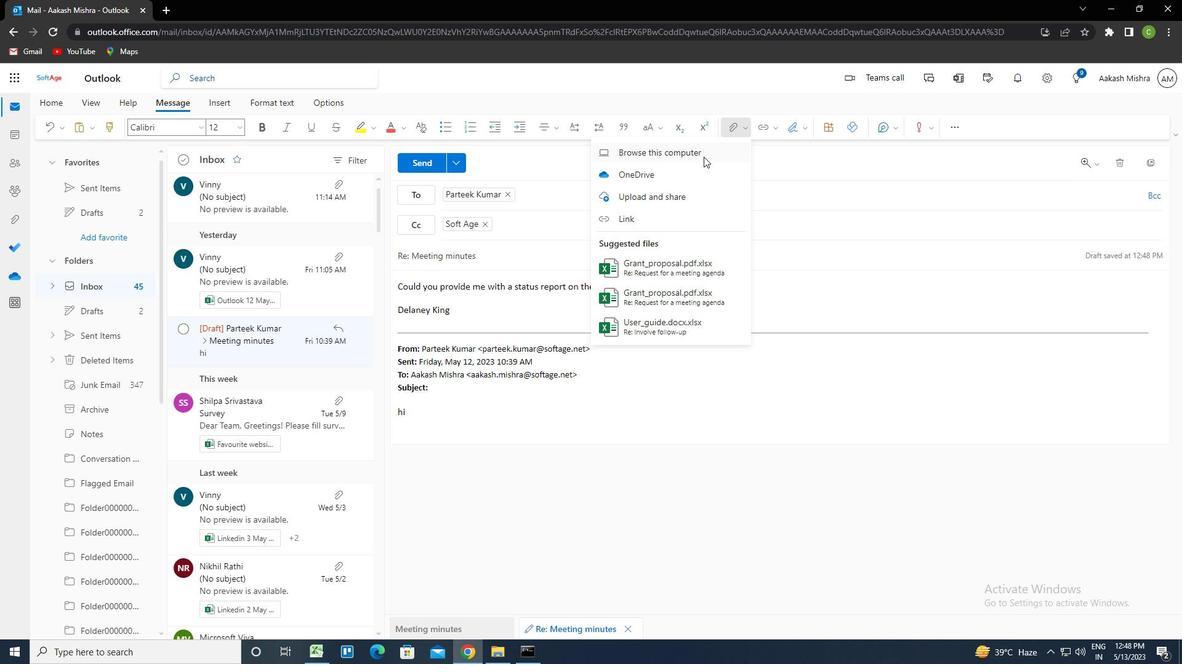 
Action: Mouse moved to (208, 161)
Screenshot: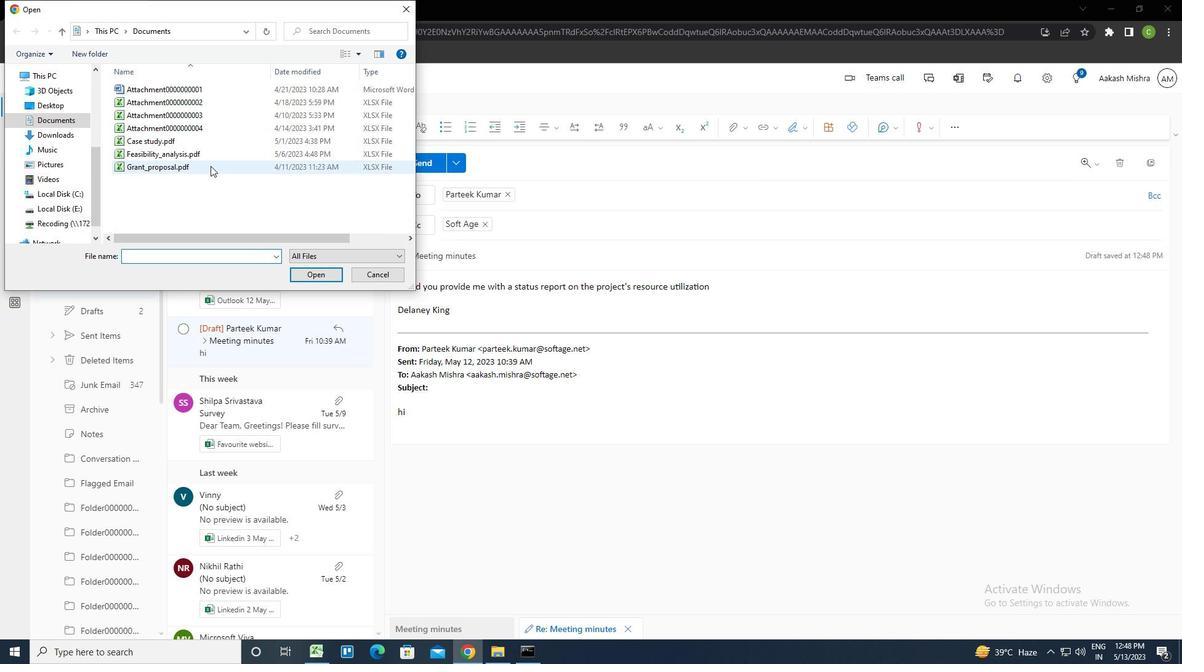 
Action: Mouse pressed left at (208, 161)
Screenshot: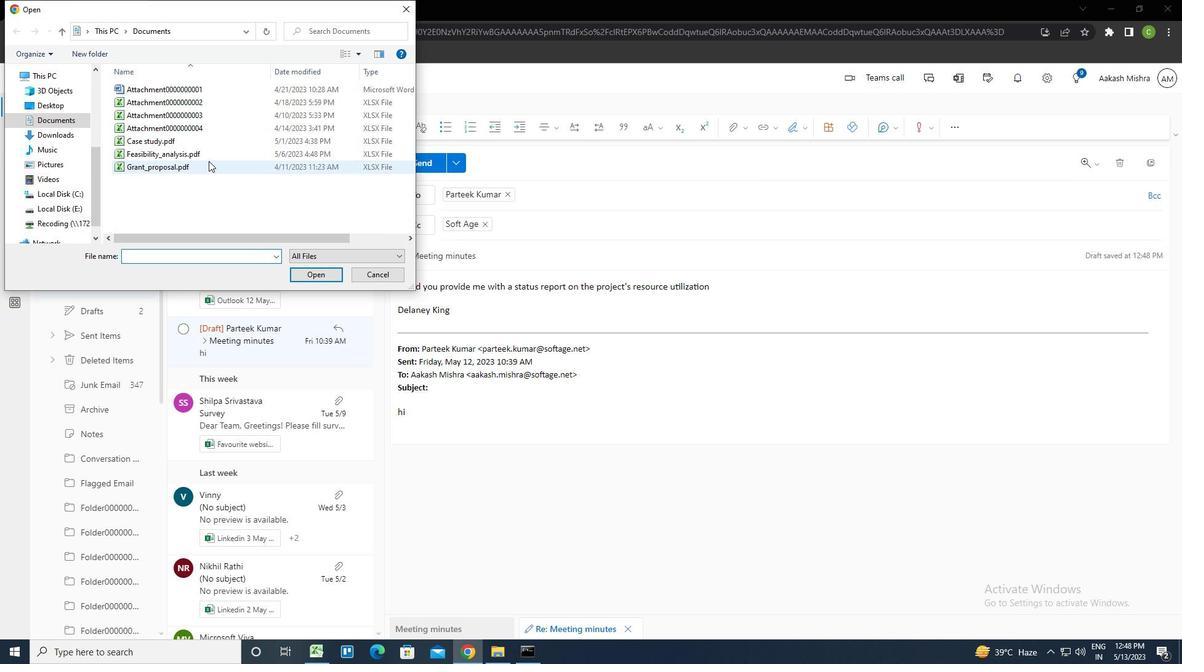 
Action: Key pressed <Key.f2><Key.caps_lock>B<Key.caps_lock>USINESS<Key.shift_r>_CASE.DOCX
Screenshot: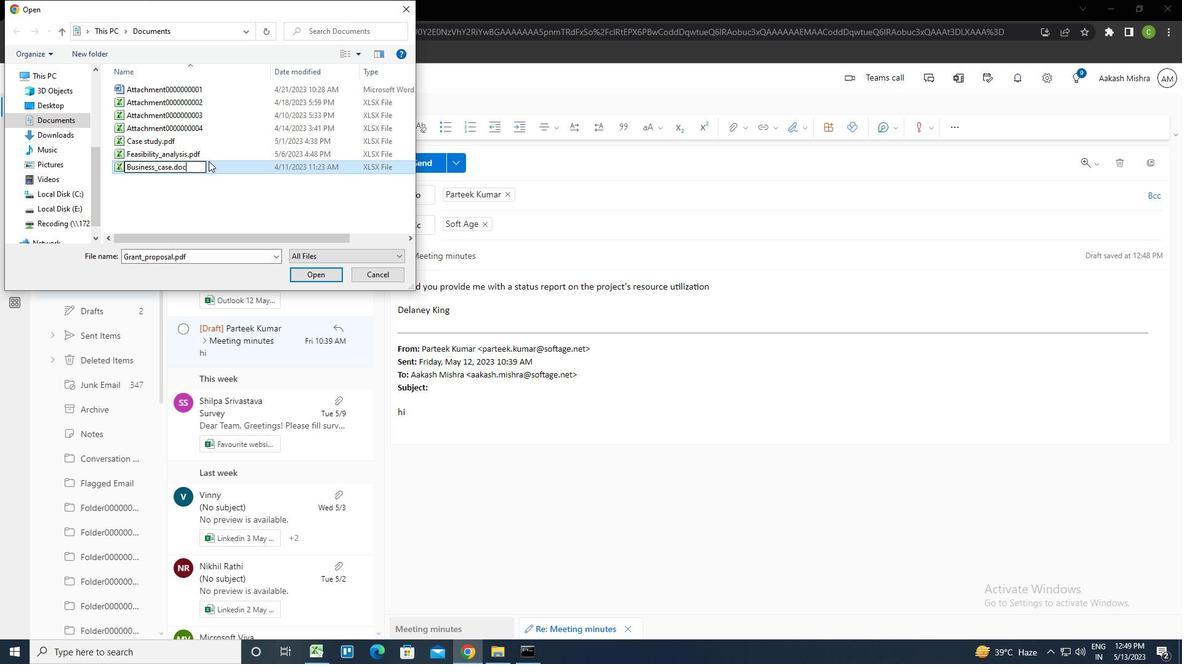 
Action: Mouse moved to (240, 174)
Screenshot: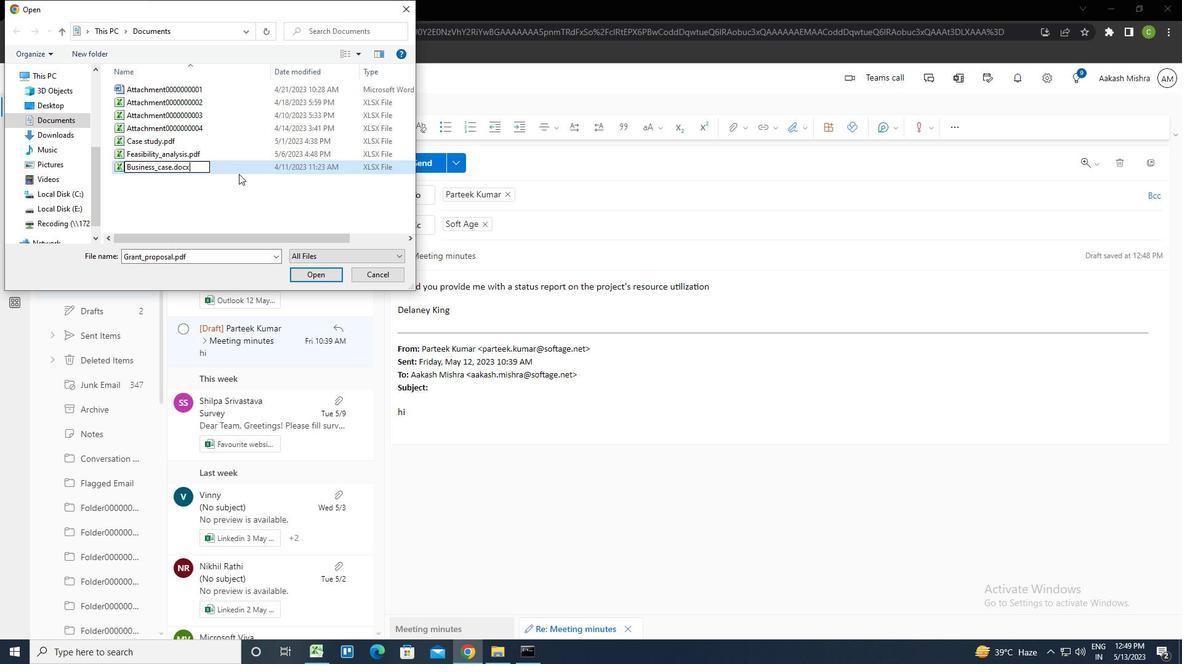 
Action: Mouse pressed left at (240, 174)
Screenshot: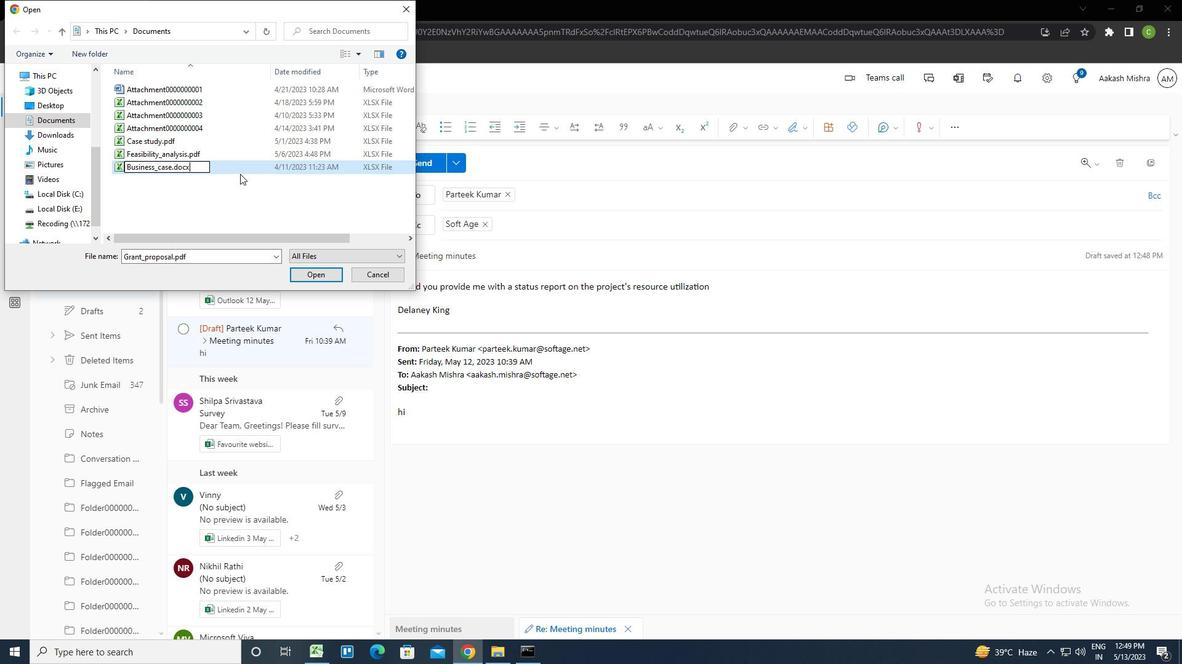 
Action: Mouse pressed left at (240, 174)
Screenshot: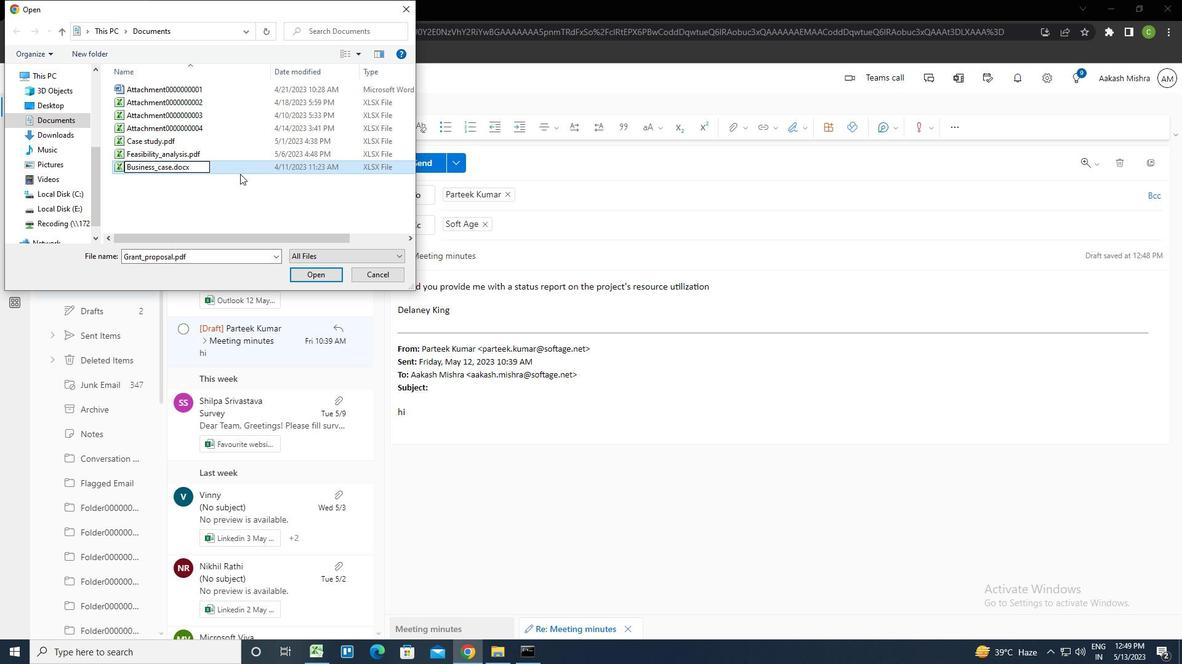 
Action: Mouse moved to (247, 171)
Screenshot: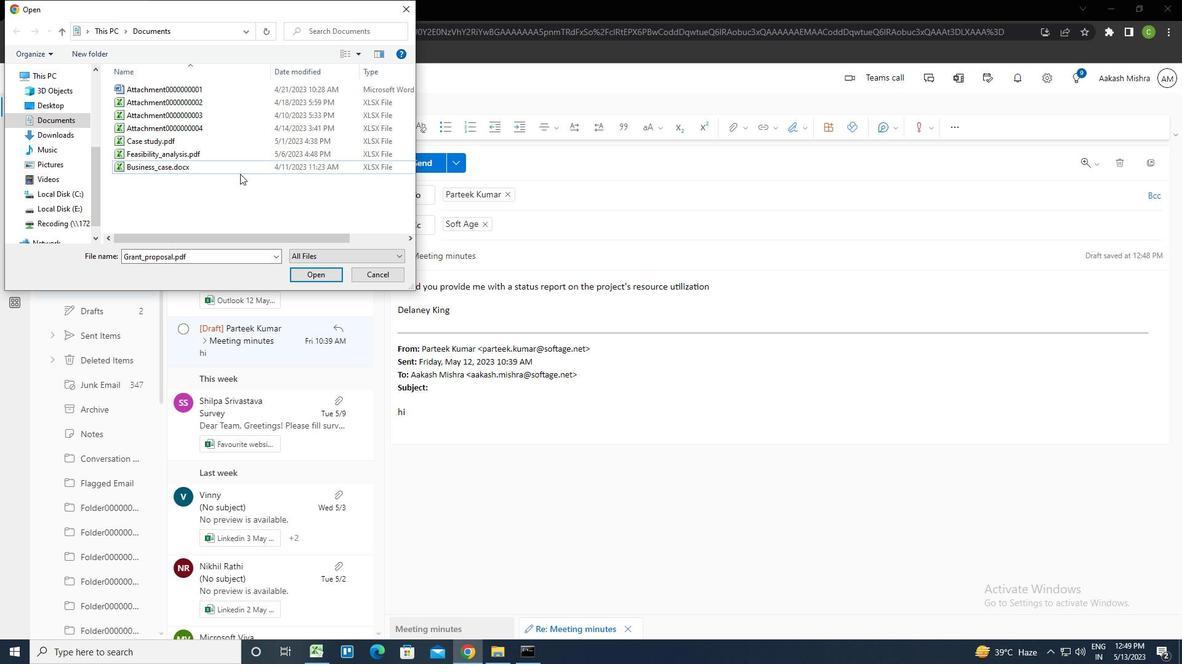 
Action: Mouse pressed left at (247, 171)
Screenshot: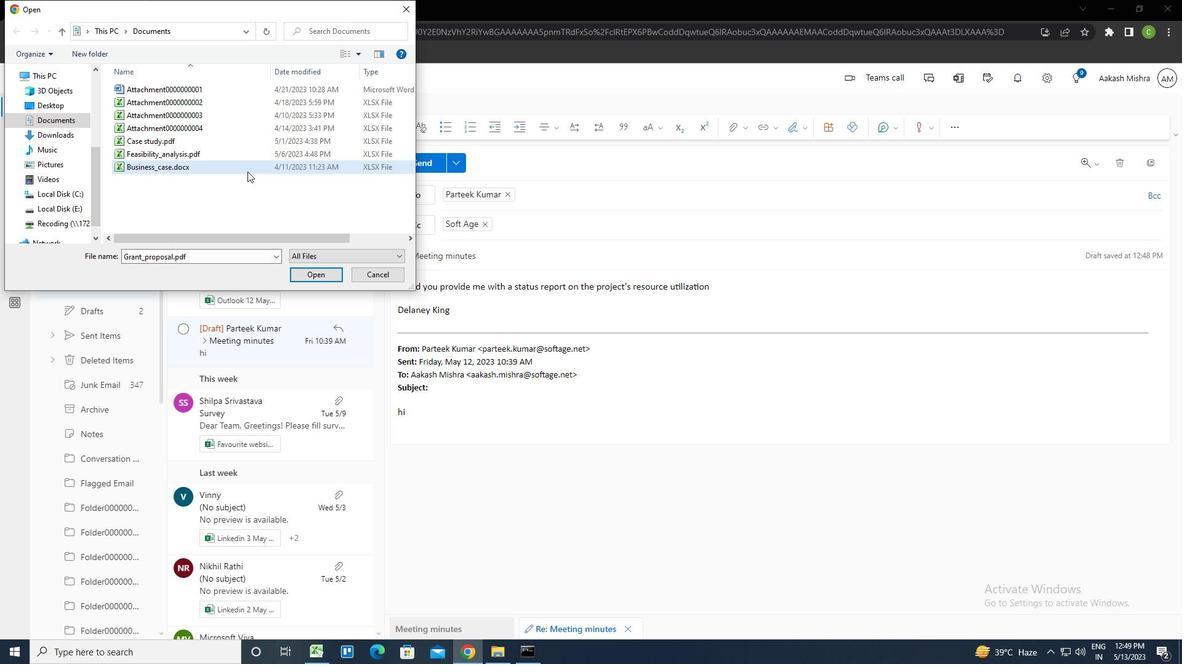 
Action: Mouse pressed left at (247, 171)
Screenshot: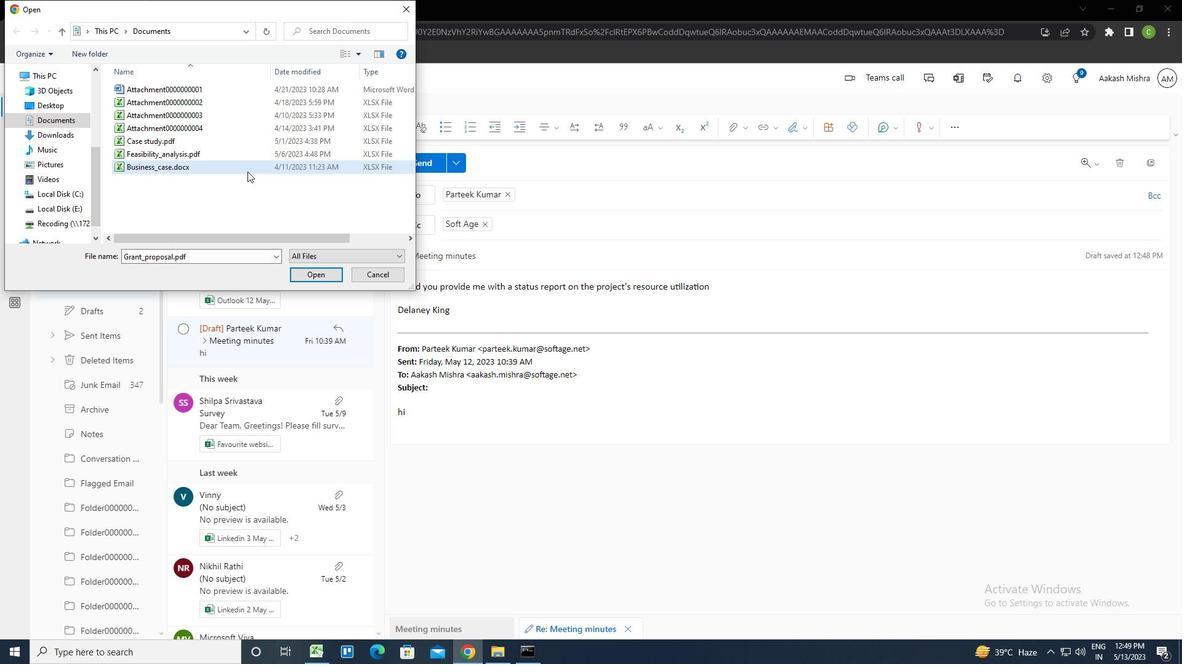 
Action: Mouse moved to (427, 163)
Screenshot: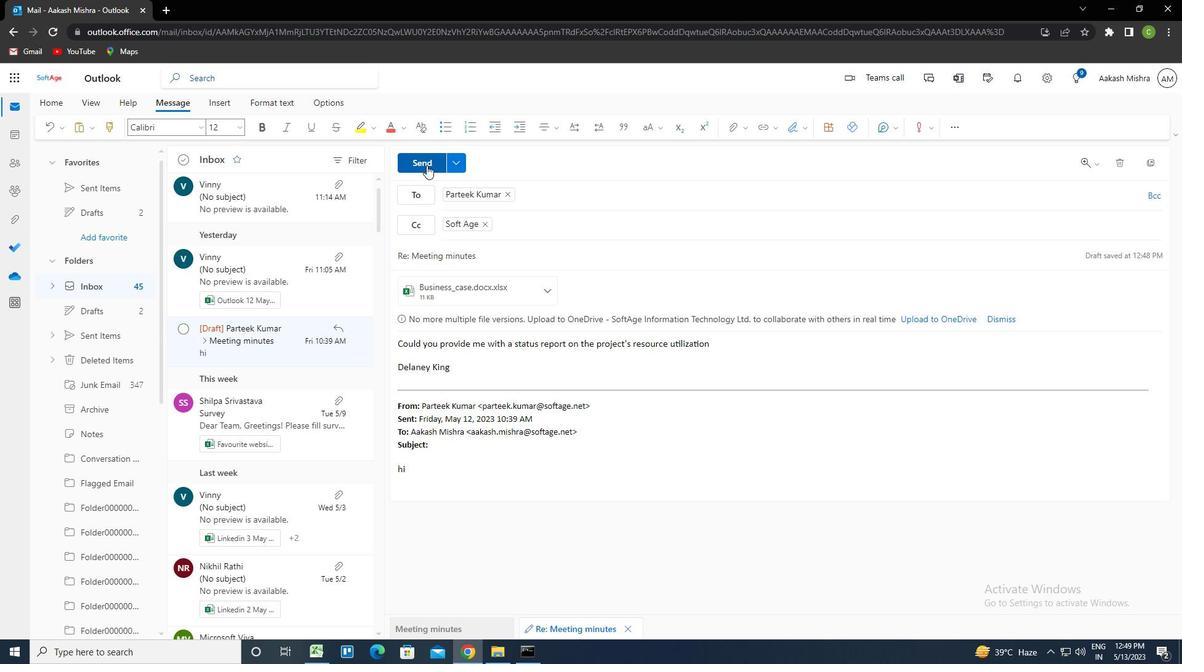 
Action: Mouse pressed left at (427, 163)
Screenshot: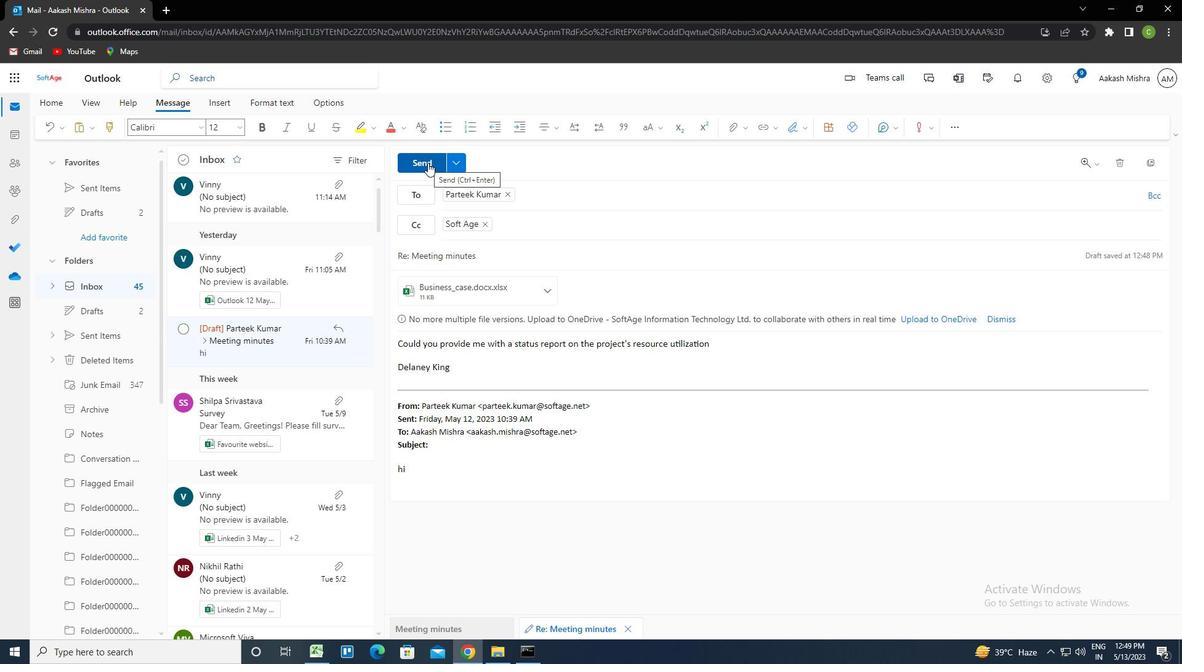 
Action: Mouse moved to (515, 341)
Screenshot: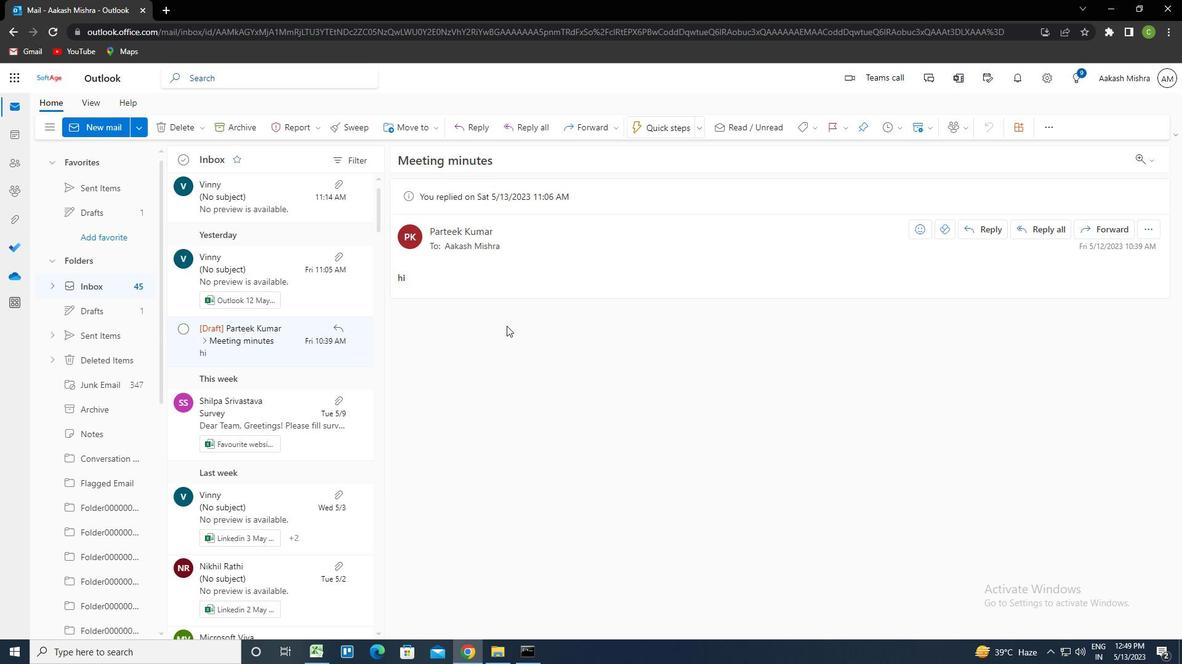 
